Task: Look for space in Kashan, Iran from 12th July, 2023 to 16th July, 2023 for 8 adults in price range Rs.10000 to Rs.16000. Place can be private room with 8 bedrooms having 8 beds and 8 bathrooms. Property type can be house, flat, guest house. Amenities needed are: wifi, TV, free parkinig on premises, gym, breakfast. Booking option can be shelf check-in. Required host language is English.
Action: Mouse moved to (398, 90)
Screenshot: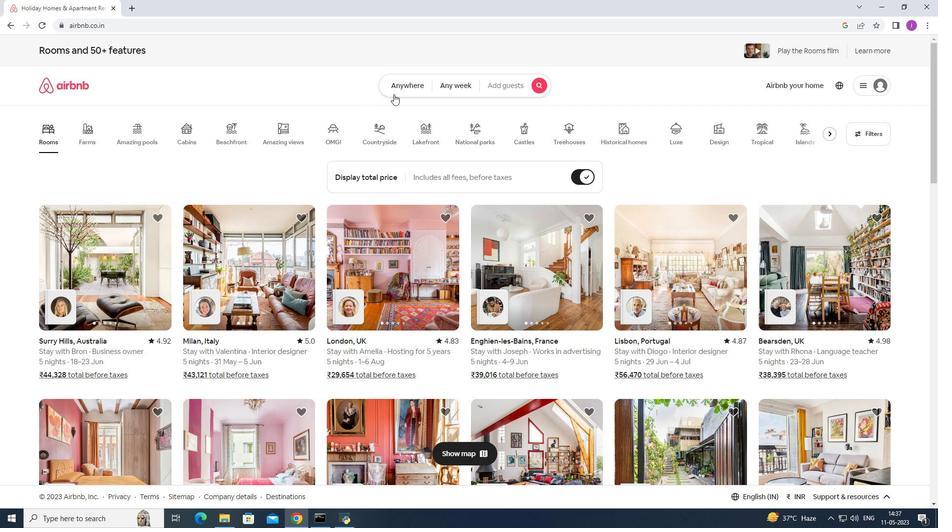 
Action: Mouse pressed left at (398, 90)
Screenshot: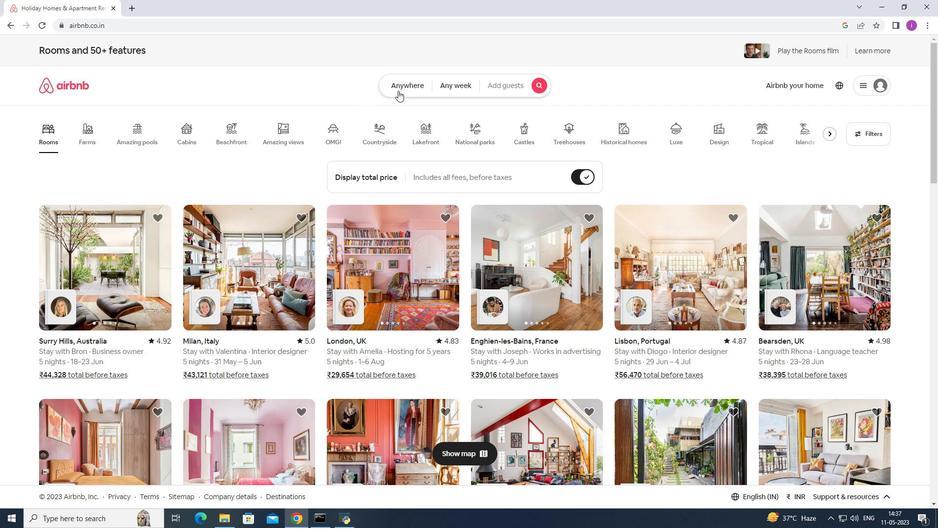
Action: Mouse moved to (363, 120)
Screenshot: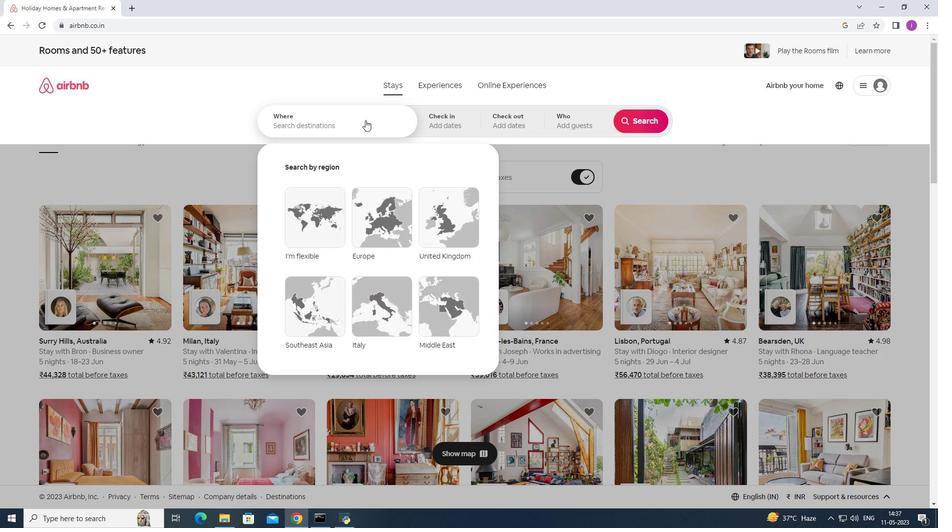 
Action: Mouse pressed left at (363, 120)
Screenshot: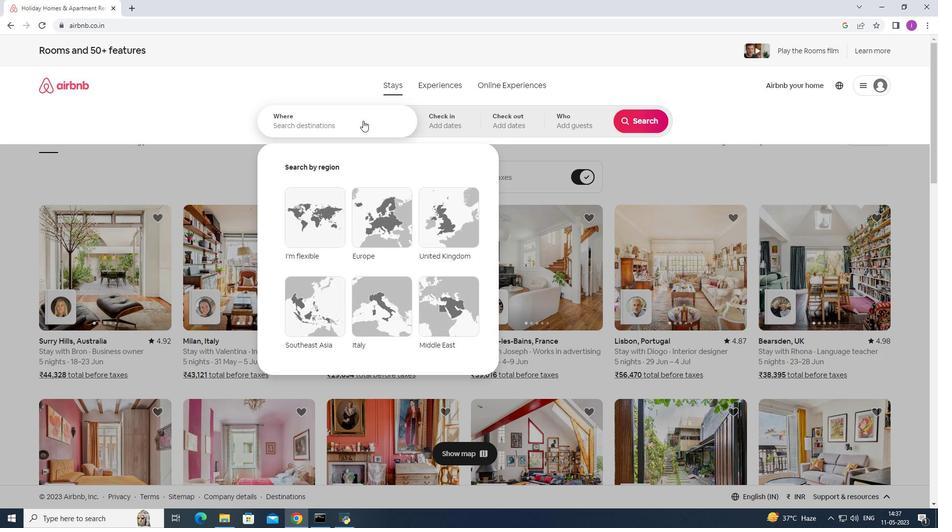 
Action: Key pressed <Key.shift>Kashan,<Key.shift>I
Screenshot: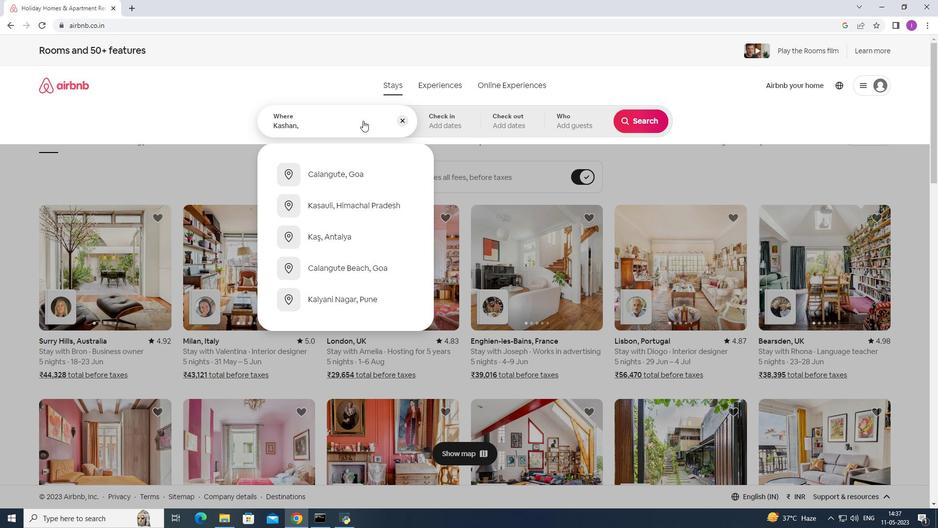 
Action: Mouse moved to (363, 120)
Screenshot: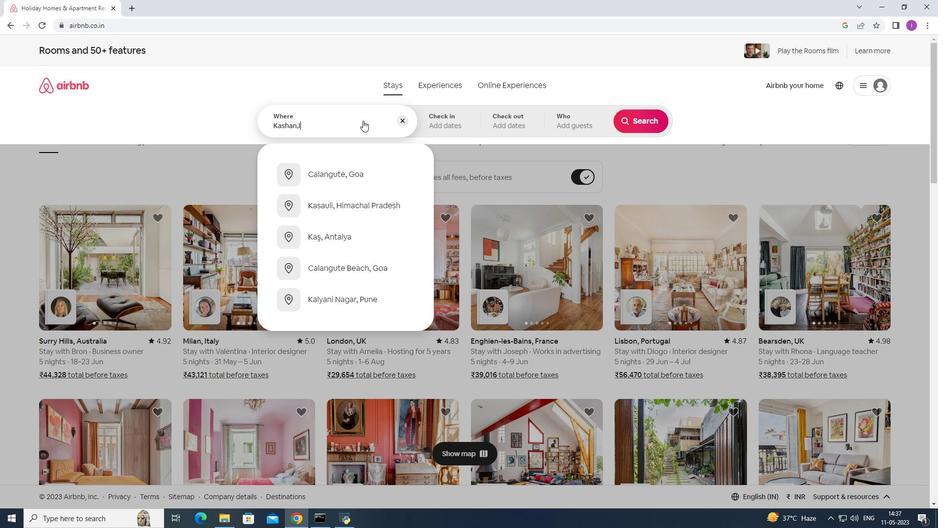 
Action: Key pressed ran
Screenshot: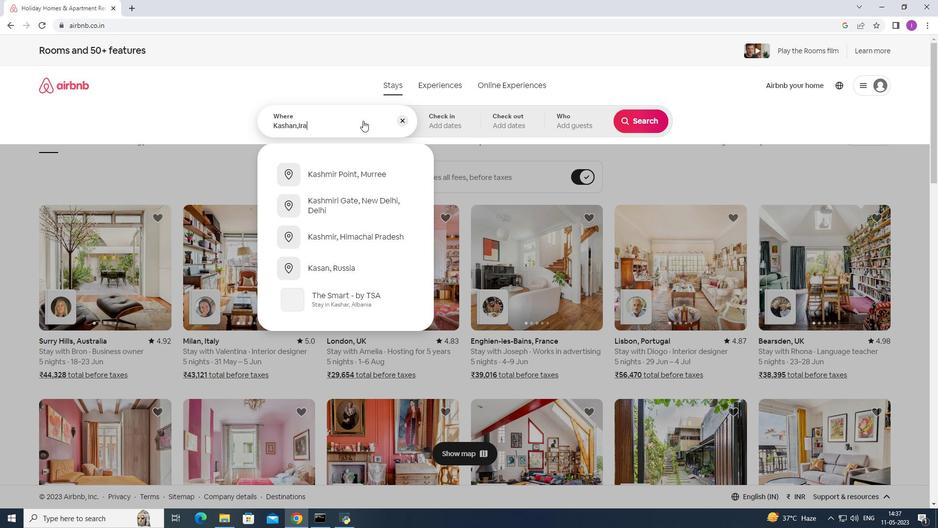 
Action: Mouse moved to (350, 172)
Screenshot: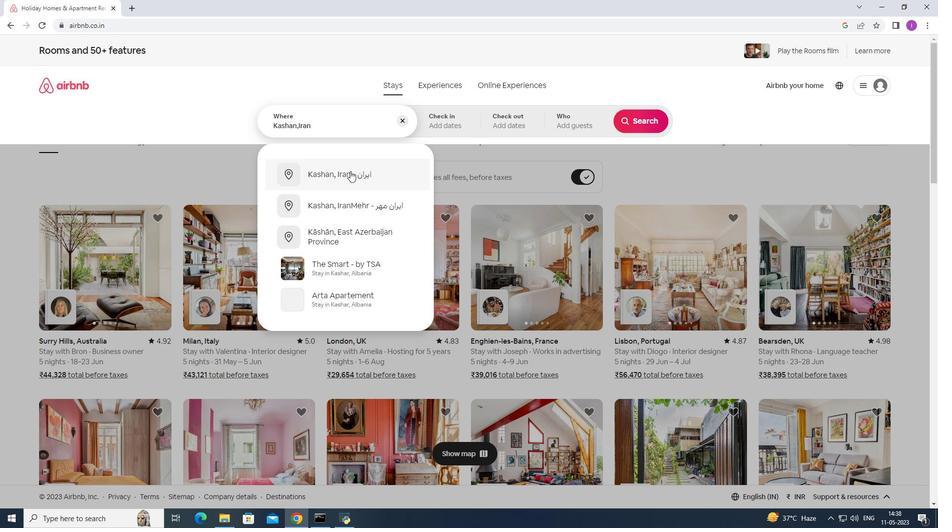
Action: Mouse pressed left at (350, 172)
Screenshot: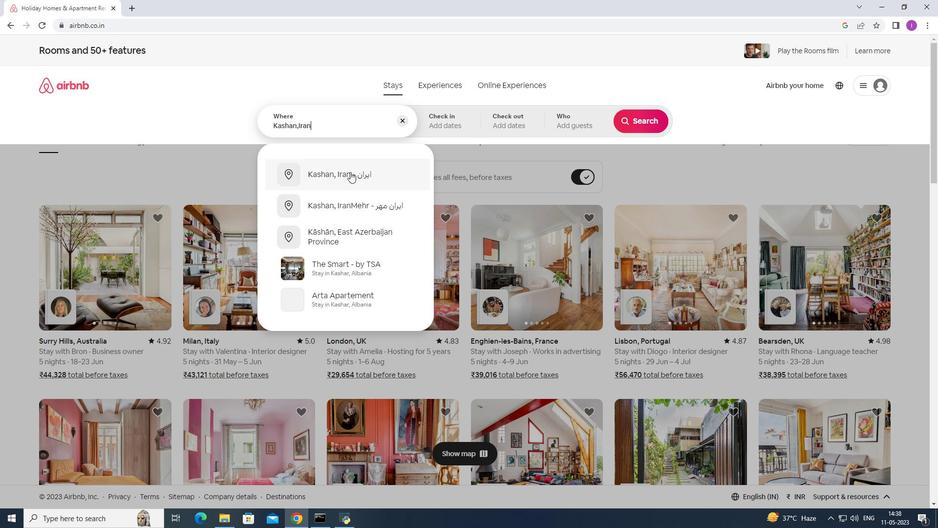 
Action: Mouse moved to (635, 199)
Screenshot: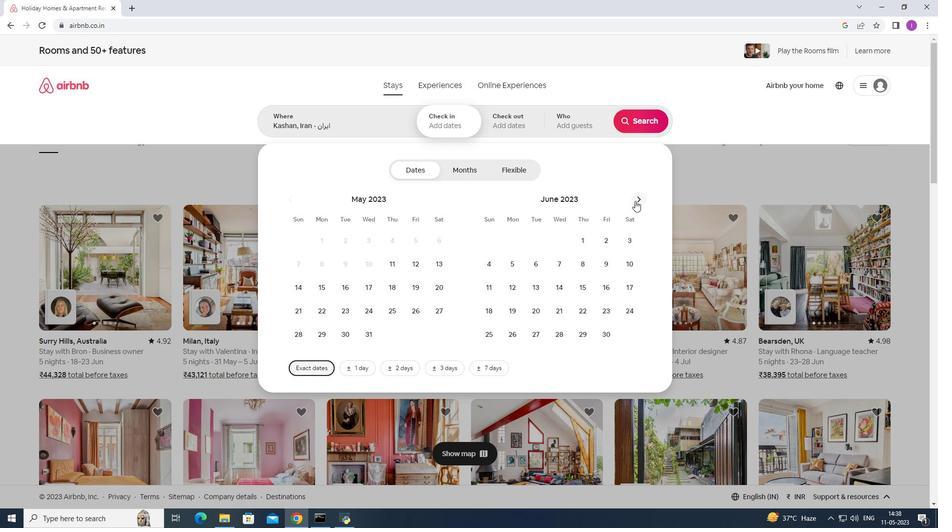 
Action: Mouse pressed left at (635, 199)
Screenshot: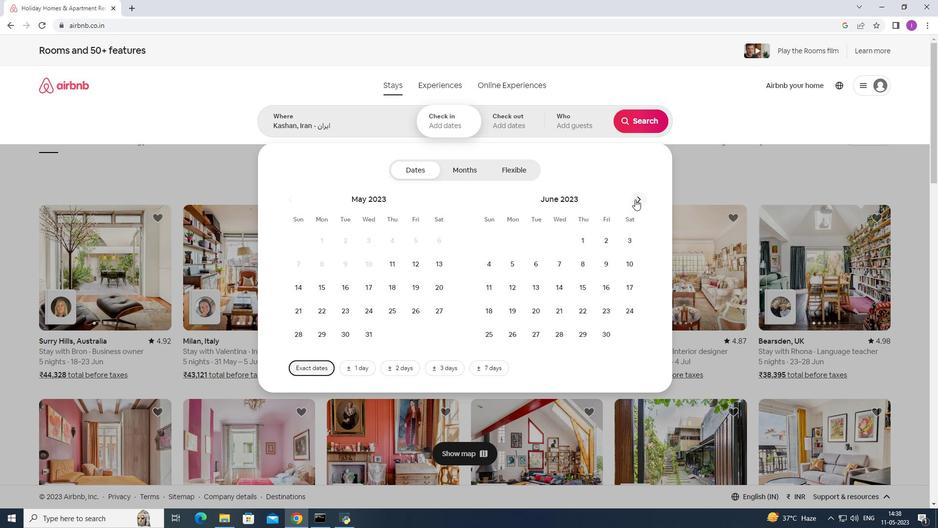 
Action: Mouse moved to (635, 201)
Screenshot: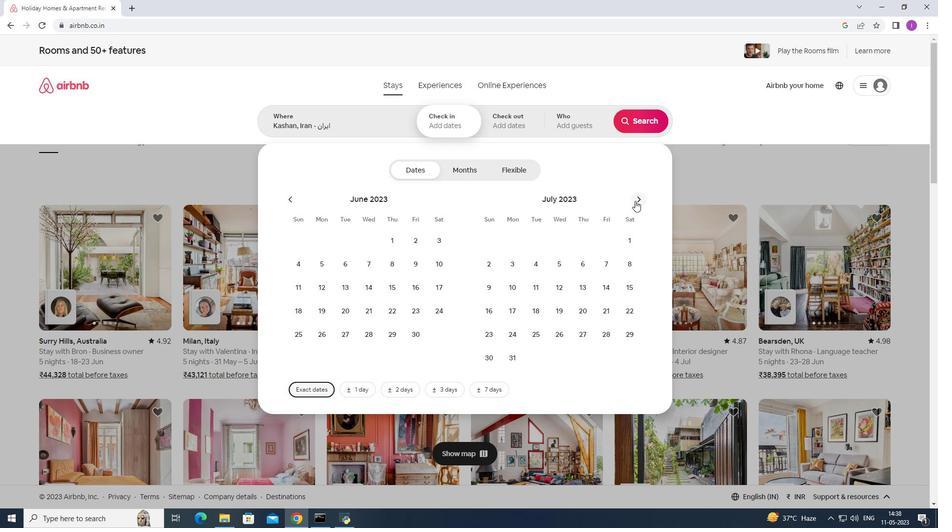 
Action: Mouse pressed left at (635, 201)
Screenshot: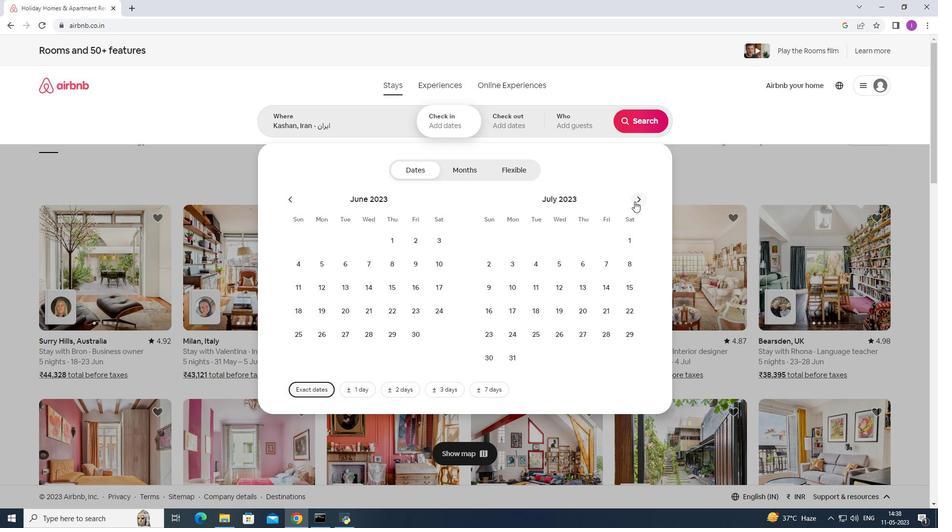 
Action: Mouse moved to (366, 290)
Screenshot: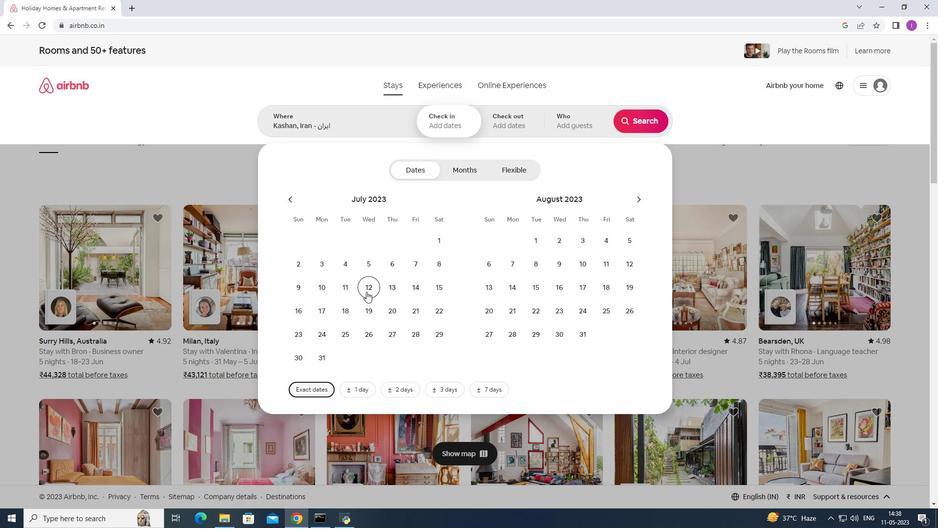 
Action: Mouse pressed left at (366, 290)
Screenshot: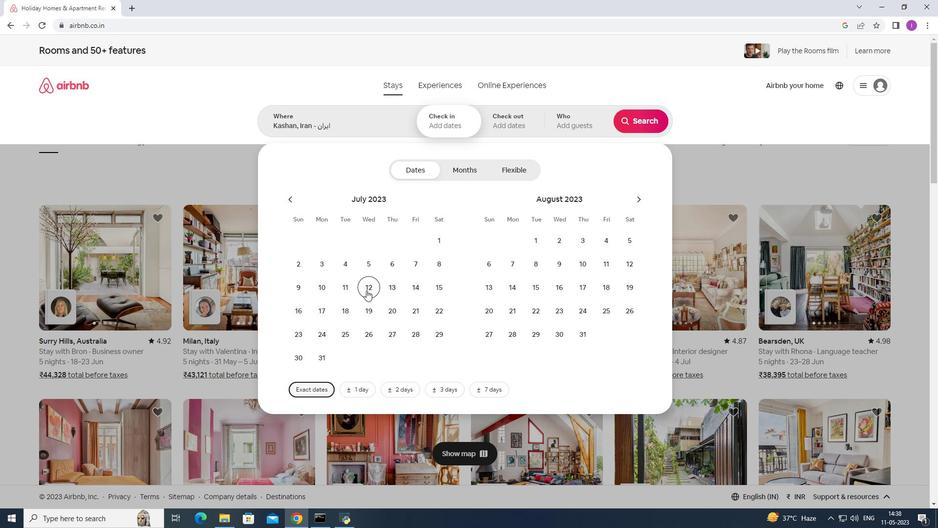 
Action: Mouse moved to (298, 312)
Screenshot: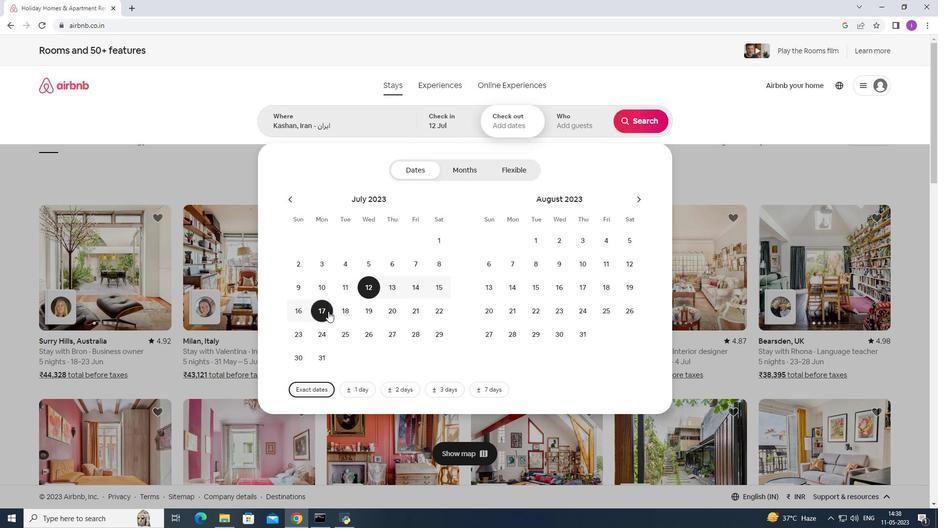 
Action: Mouse pressed left at (298, 312)
Screenshot: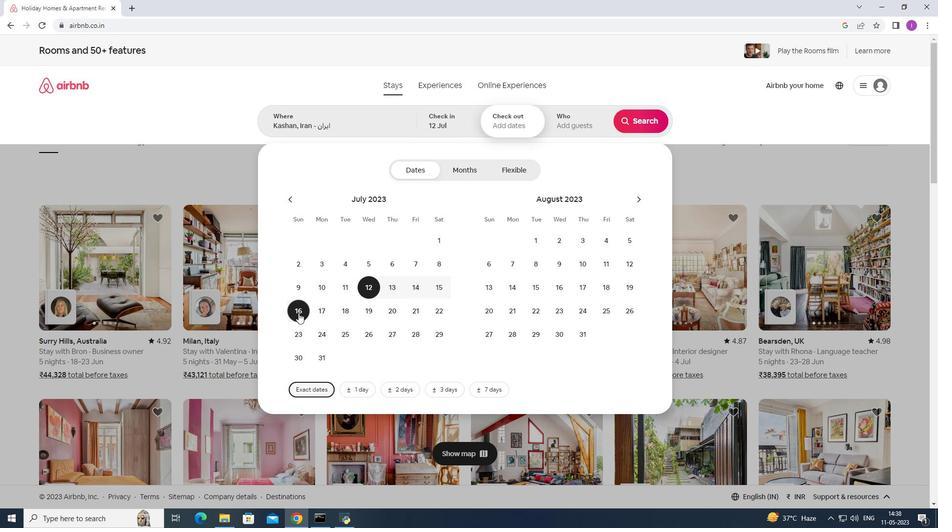 
Action: Mouse moved to (588, 117)
Screenshot: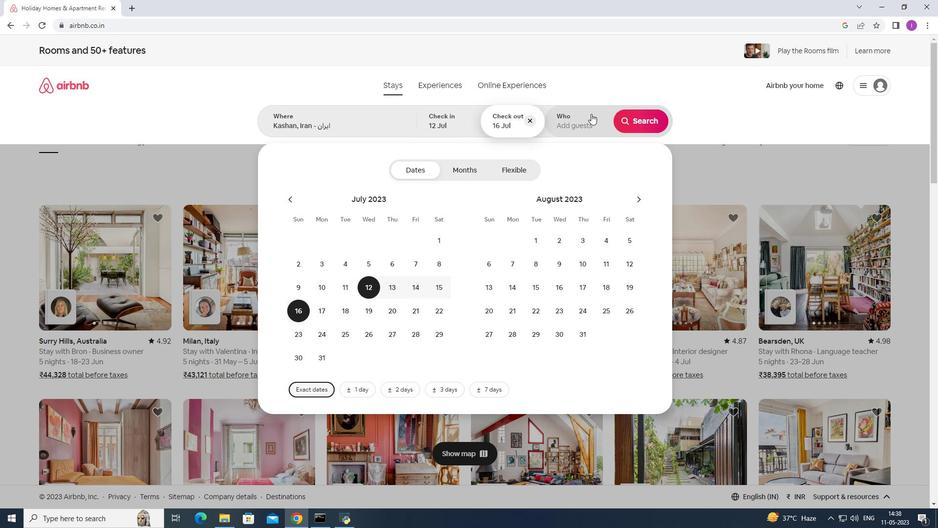 
Action: Mouse pressed left at (588, 117)
Screenshot: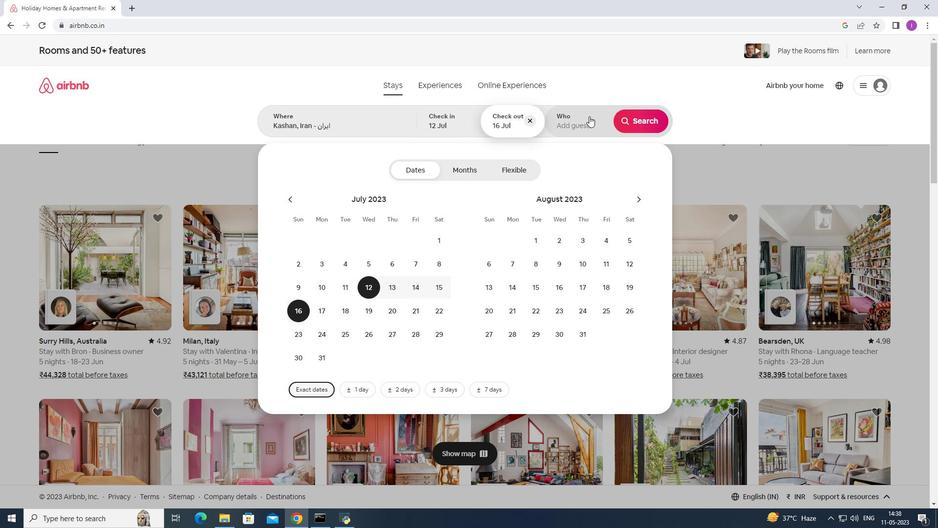 
Action: Mouse moved to (644, 170)
Screenshot: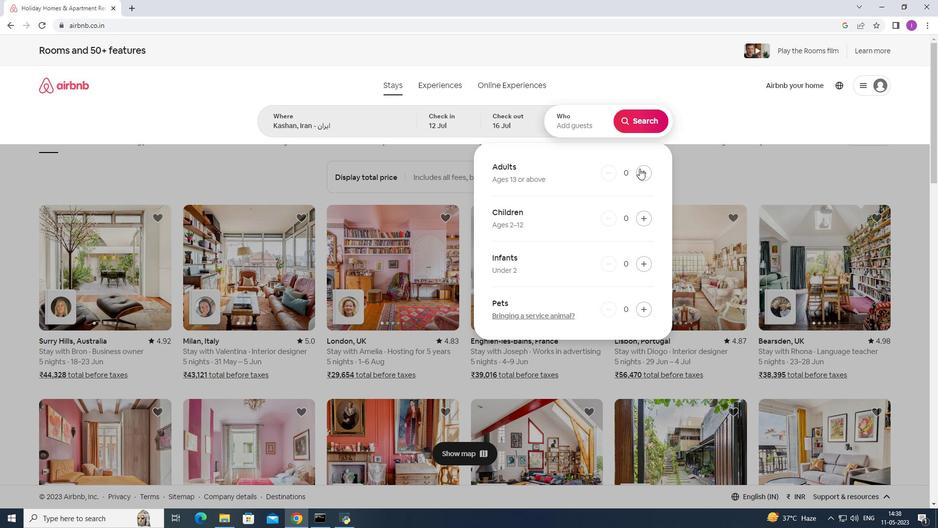 
Action: Mouse pressed left at (644, 170)
Screenshot: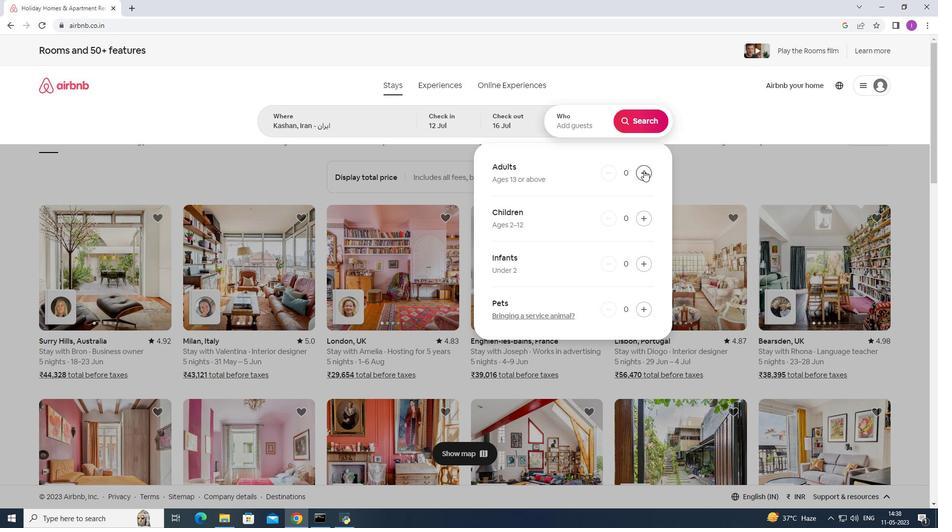 
Action: Mouse pressed left at (644, 170)
Screenshot: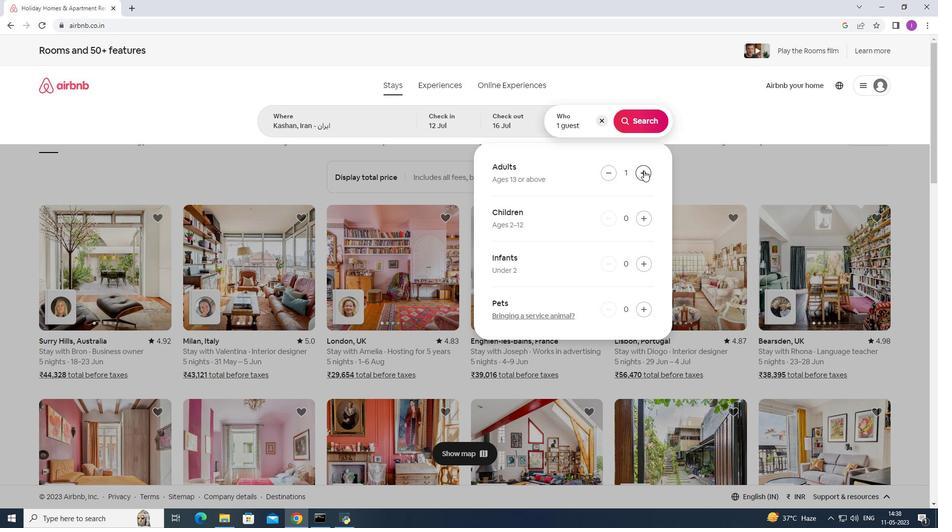 
Action: Mouse moved to (644, 171)
Screenshot: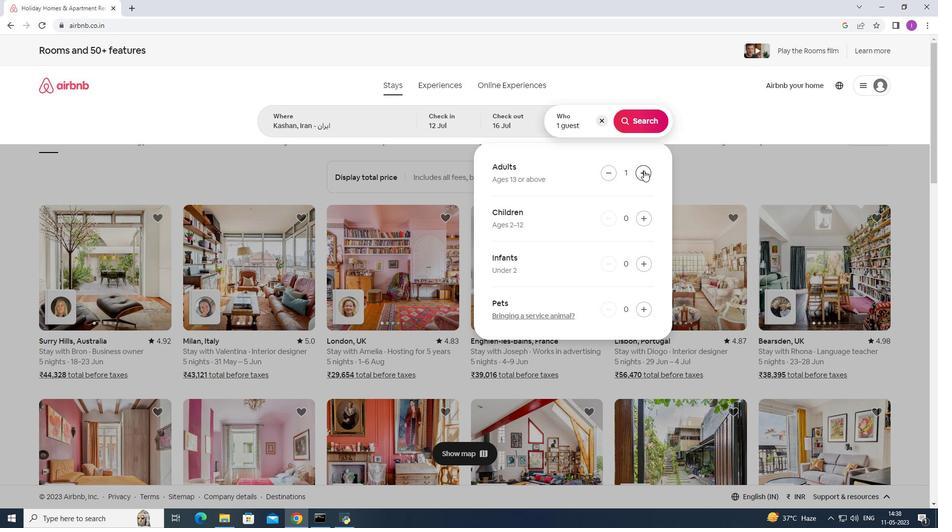 
Action: Mouse pressed left at (644, 171)
Screenshot: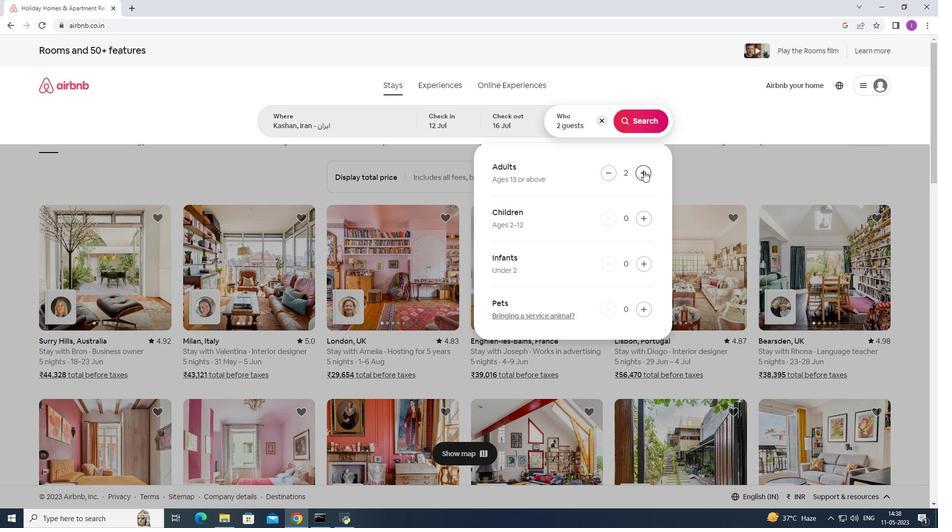 
Action: Mouse pressed left at (644, 171)
Screenshot: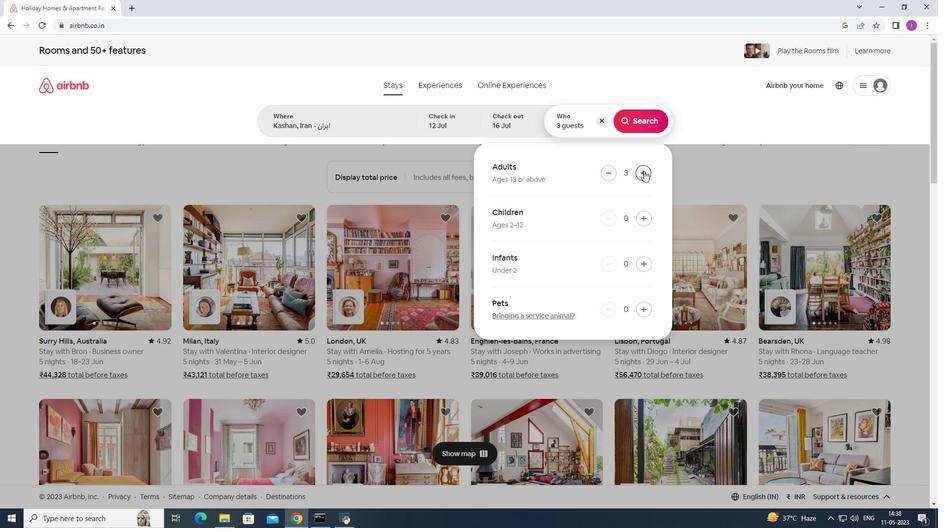 
Action: Mouse pressed left at (644, 171)
Screenshot: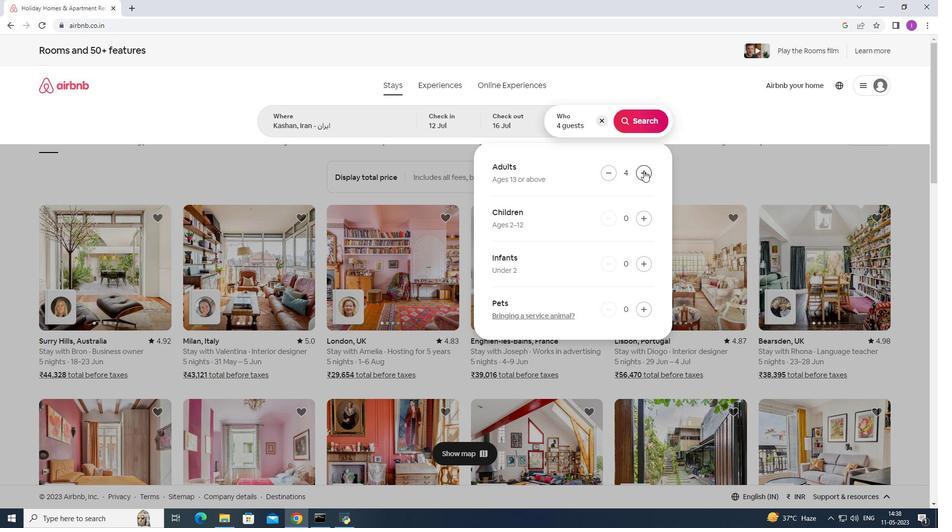 
Action: Mouse pressed left at (644, 171)
Screenshot: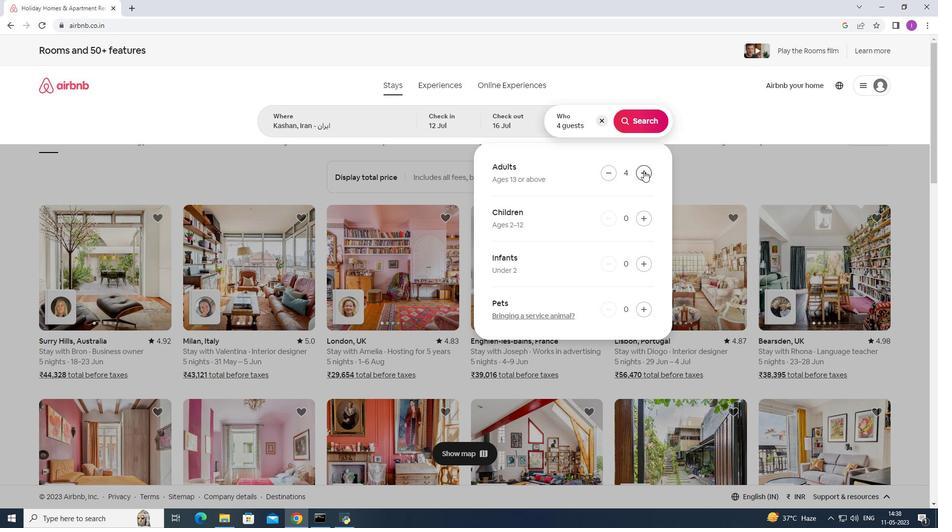 
Action: Mouse pressed left at (644, 171)
Screenshot: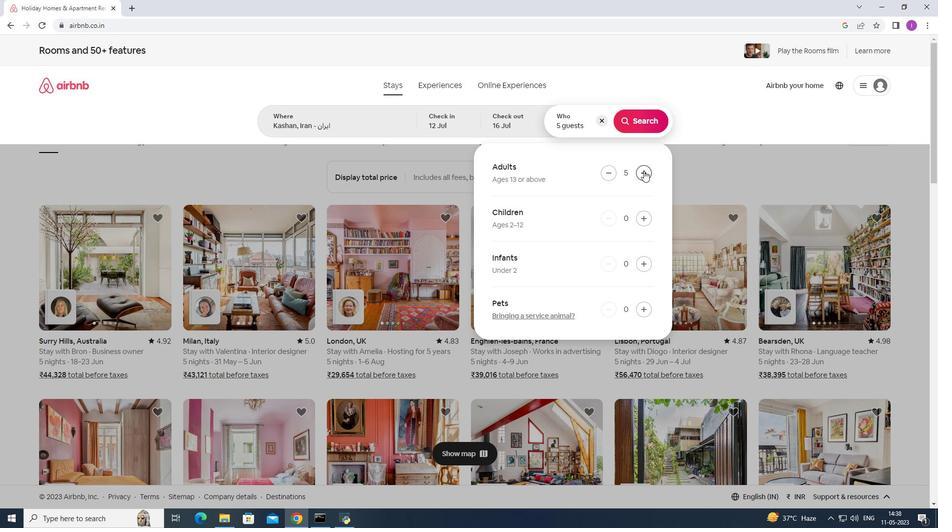 
Action: Mouse pressed left at (644, 171)
Screenshot: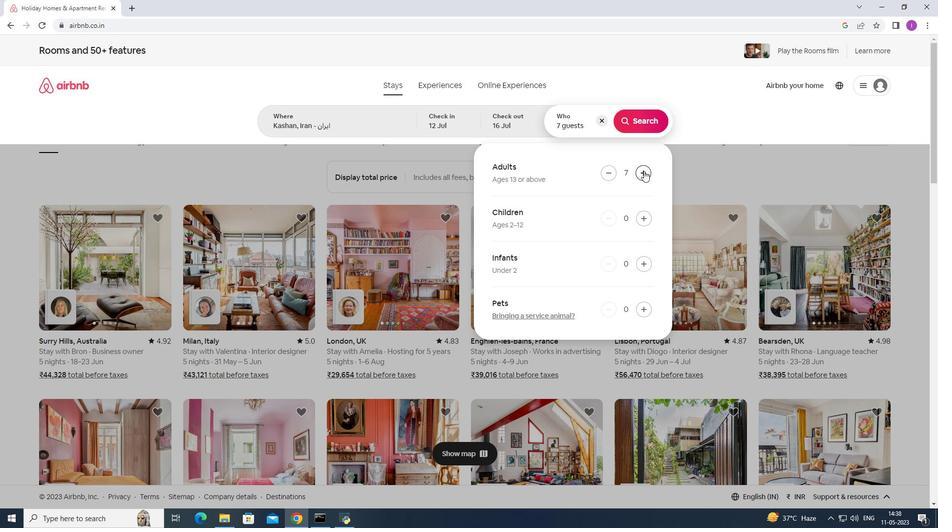 
Action: Mouse moved to (624, 128)
Screenshot: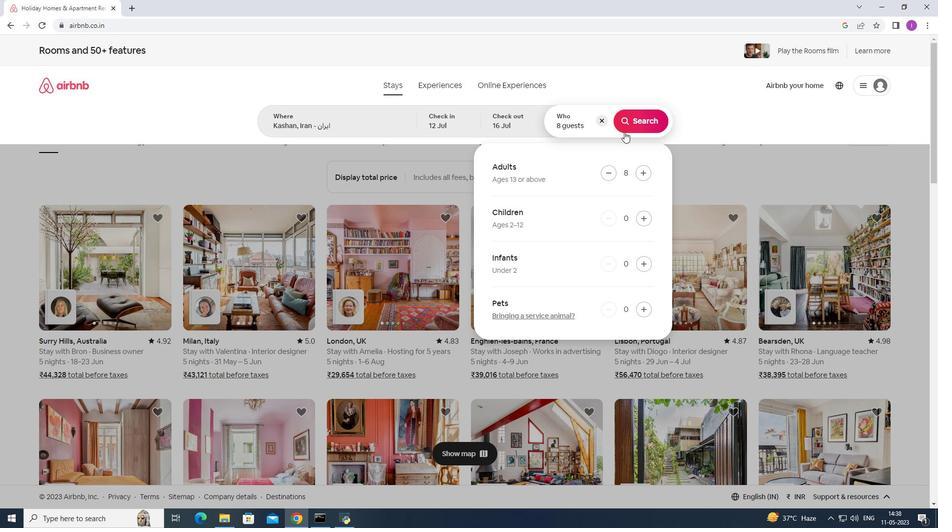 
Action: Mouse pressed left at (624, 128)
Screenshot: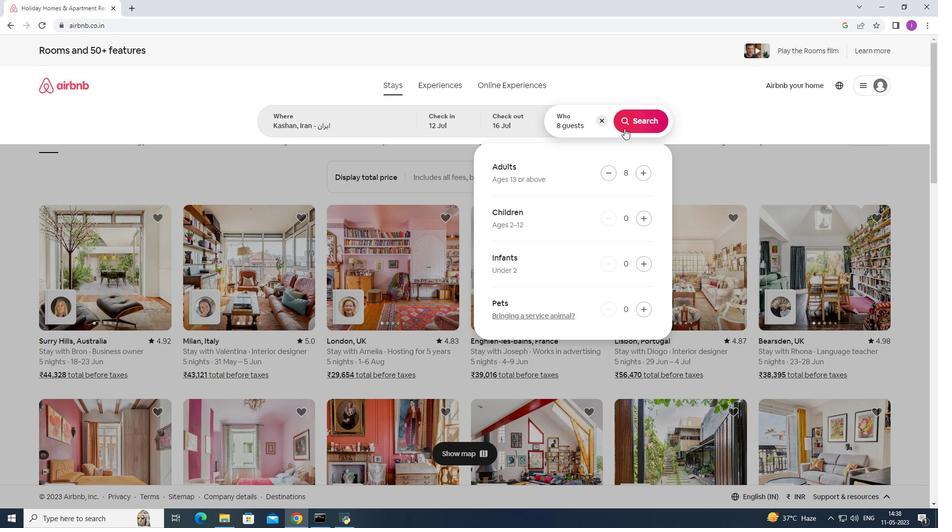 
Action: Mouse moved to (888, 88)
Screenshot: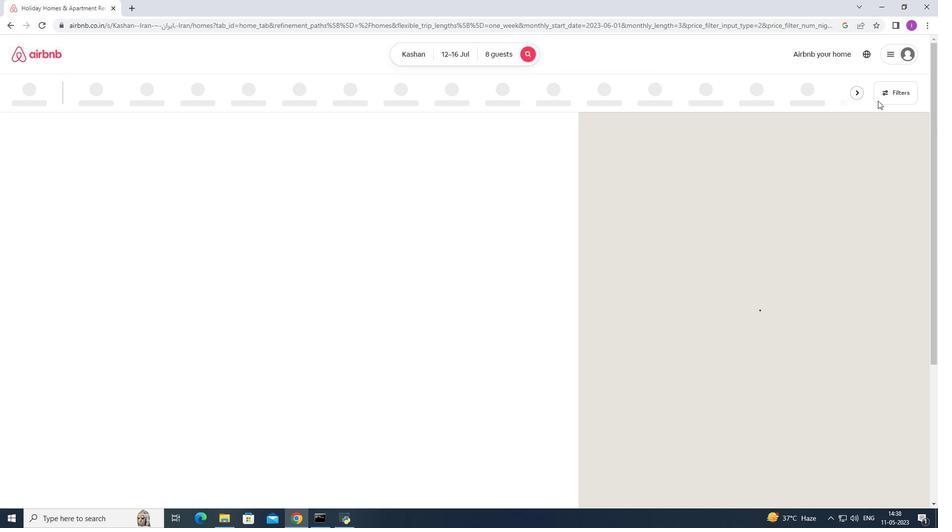 
Action: Mouse pressed left at (888, 88)
Screenshot: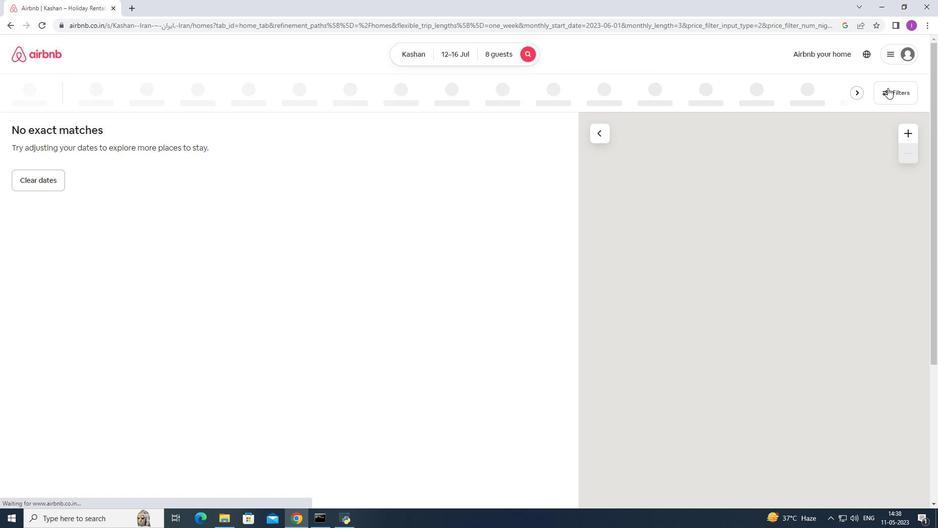
Action: Mouse moved to (539, 334)
Screenshot: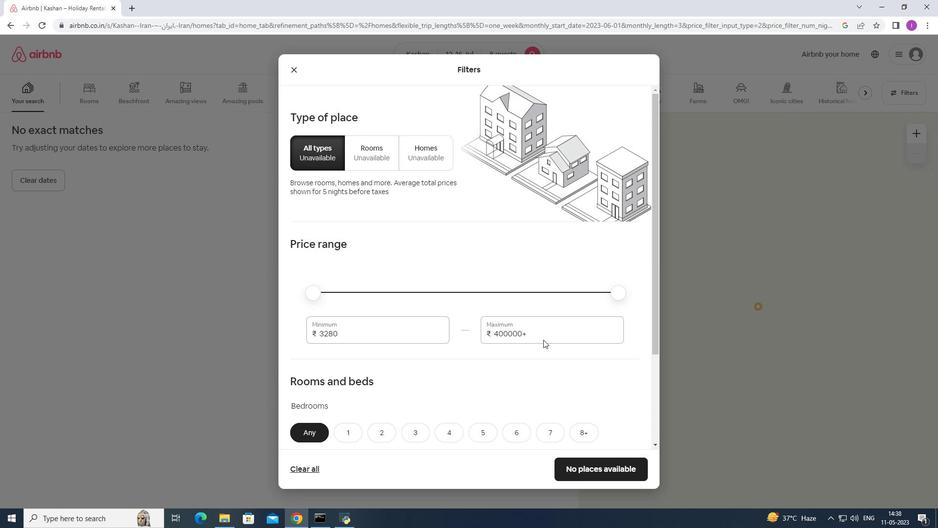 
Action: Mouse pressed left at (539, 334)
Screenshot: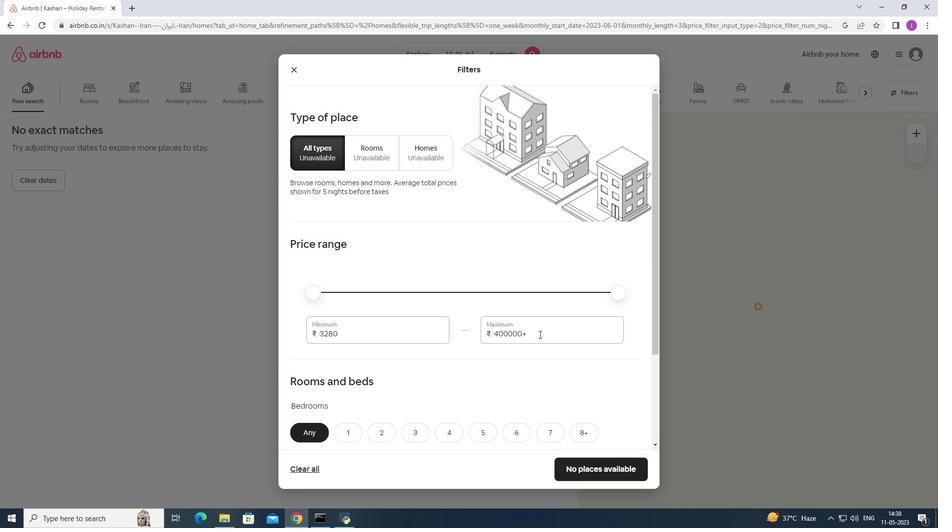 
Action: Mouse moved to (482, 331)
Screenshot: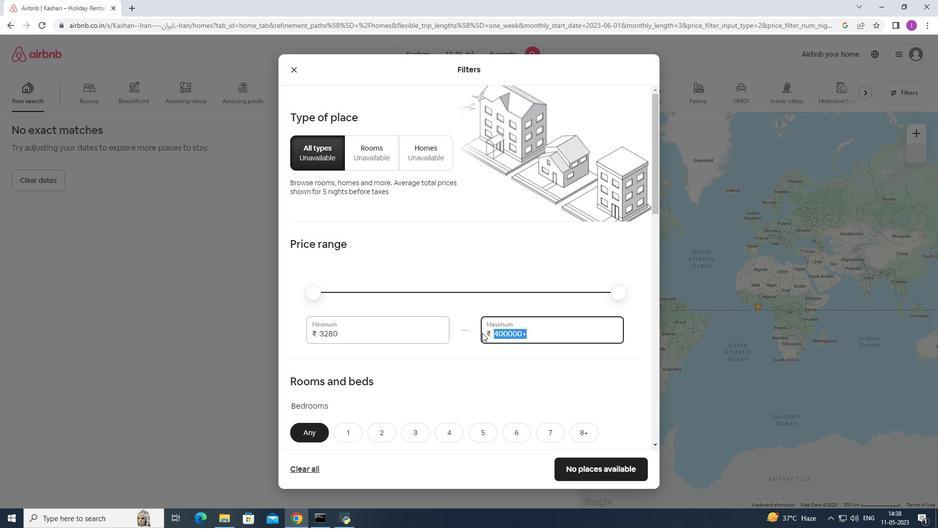 
Action: Key pressed 16000
Screenshot: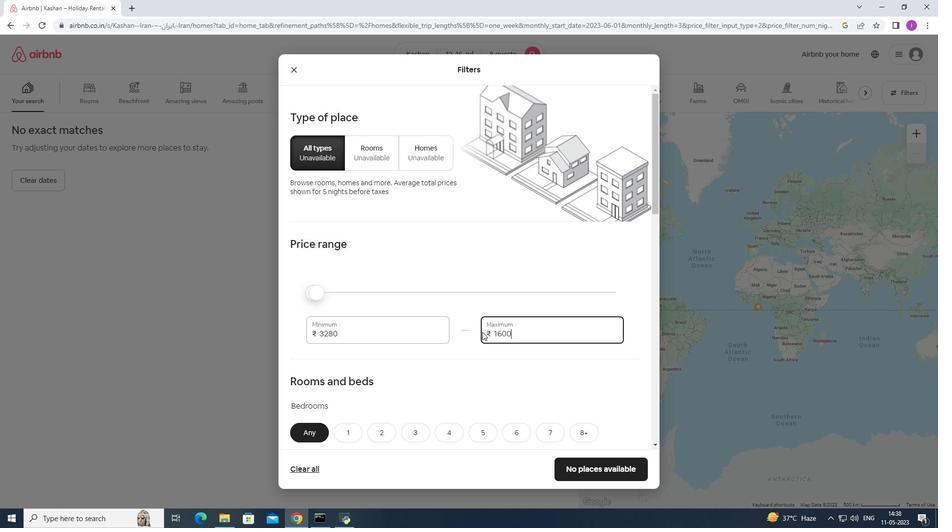 
Action: Mouse moved to (357, 333)
Screenshot: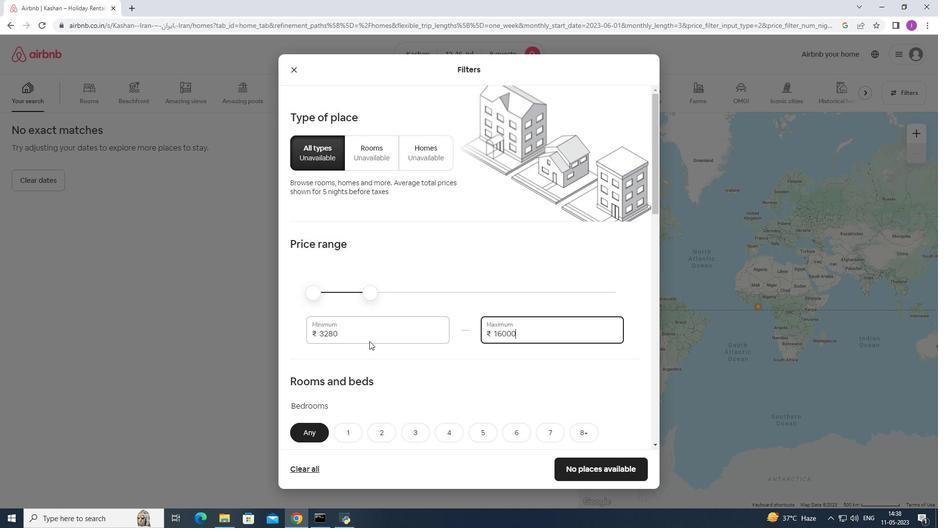 
Action: Mouse pressed left at (357, 333)
Screenshot: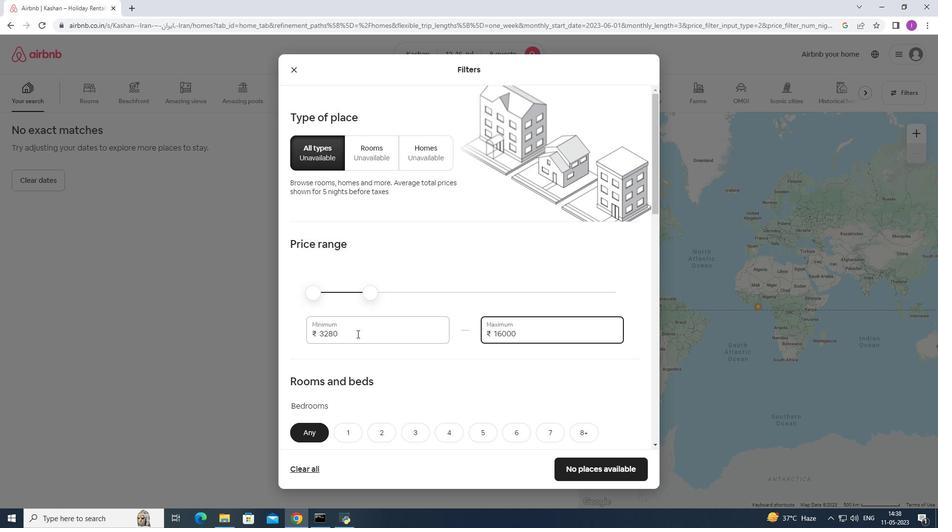 
Action: Mouse moved to (405, 321)
Screenshot: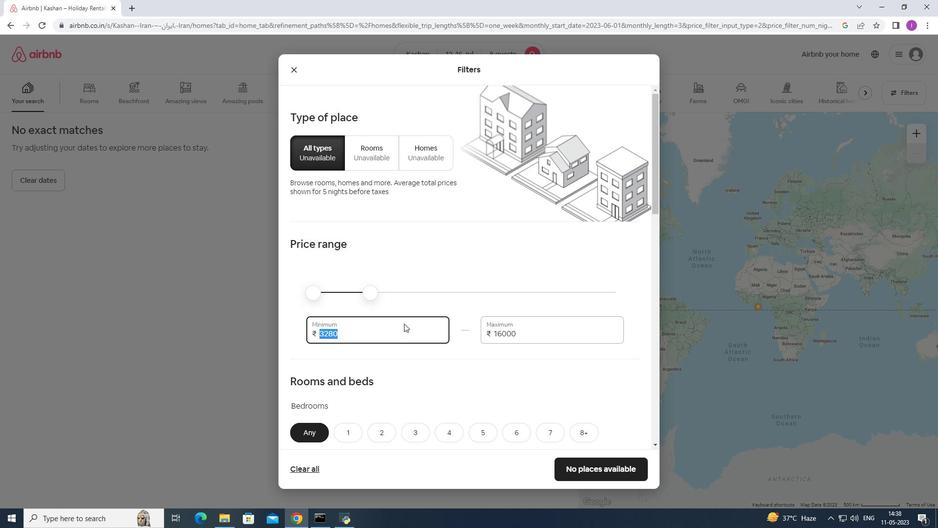 
Action: Key pressed 1
Screenshot: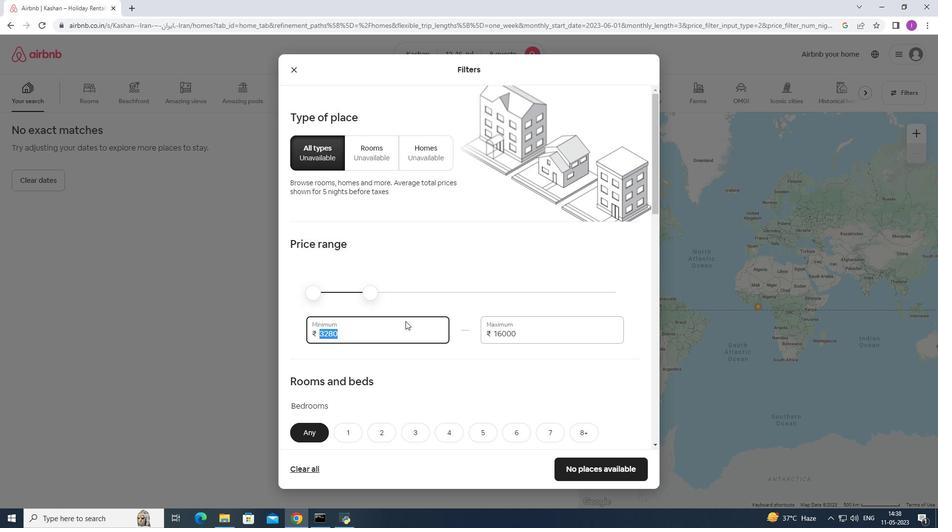 
Action: Mouse moved to (404, 322)
Screenshot: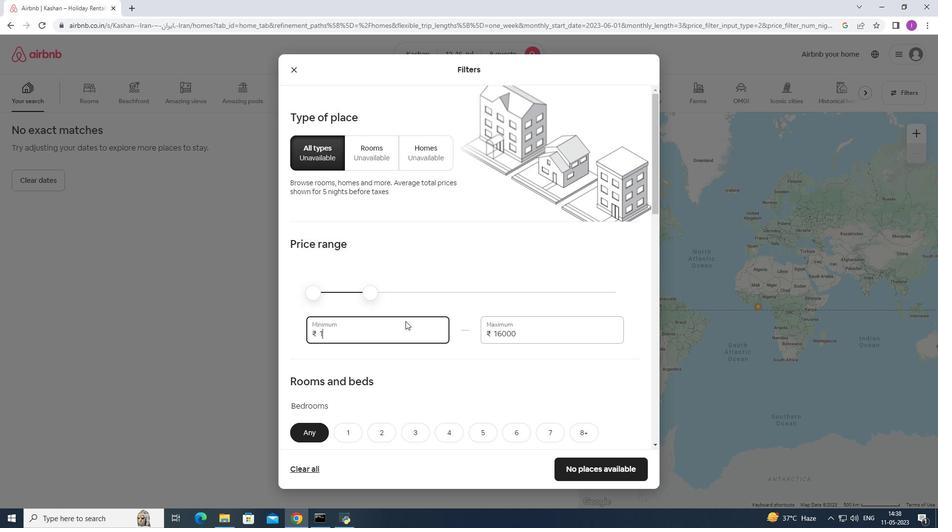 
Action: Key pressed 0
Screenshot: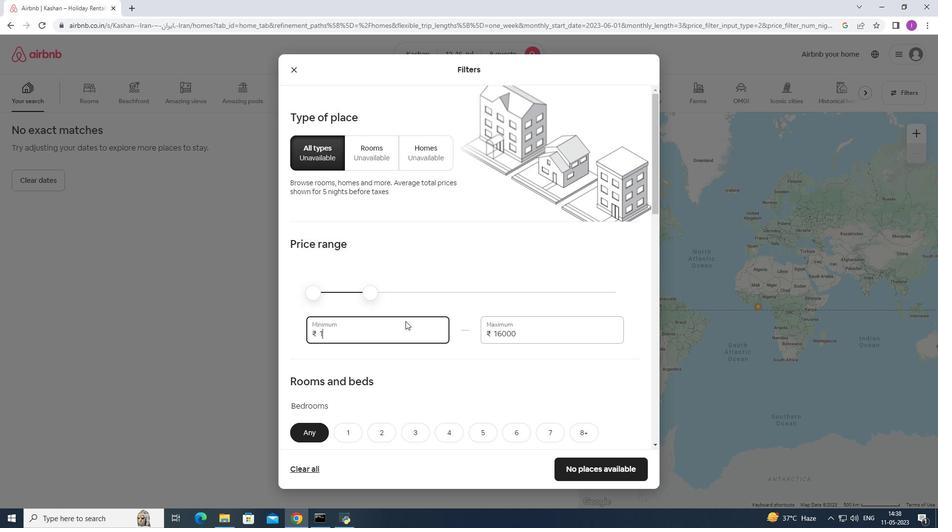 
Action: Mouse moved to (402, 323)
Screenshot: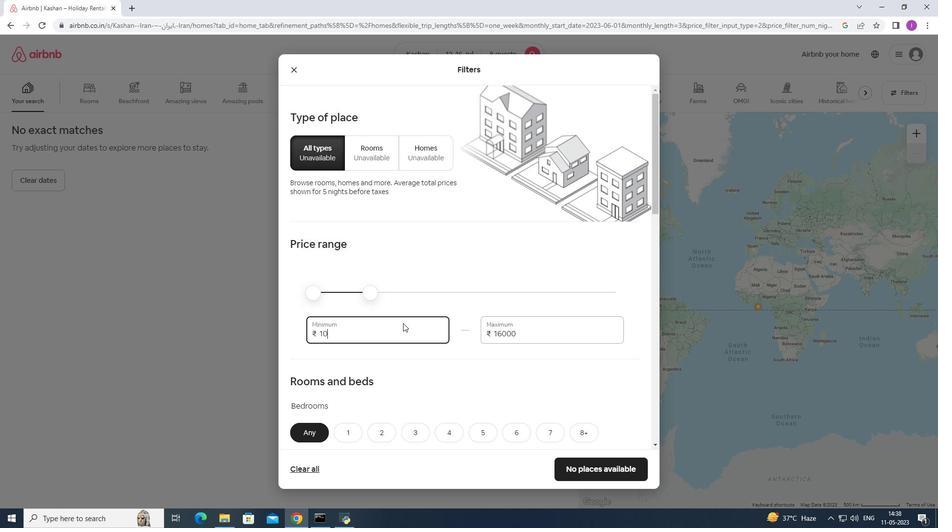 
Action: Key pressed 0
Screenshot: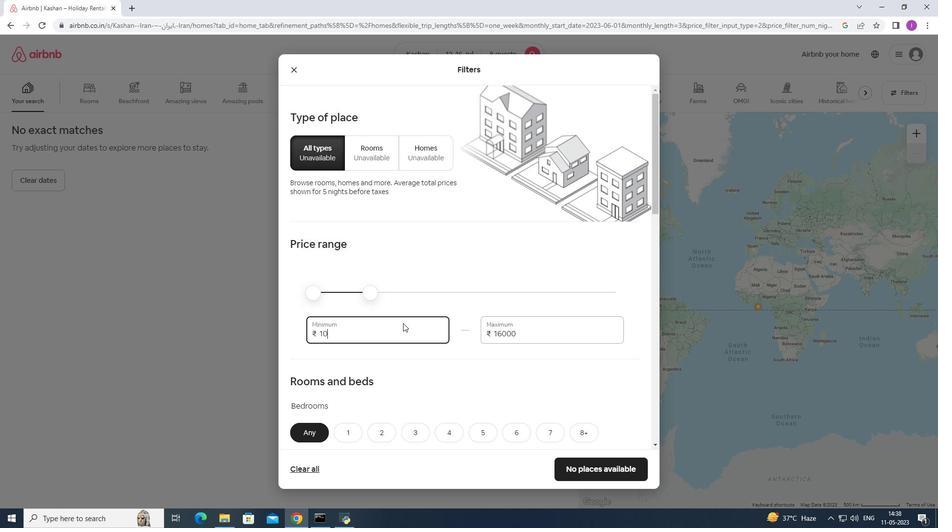 
Action: Mouse moved to (401, 324)
Screenshot: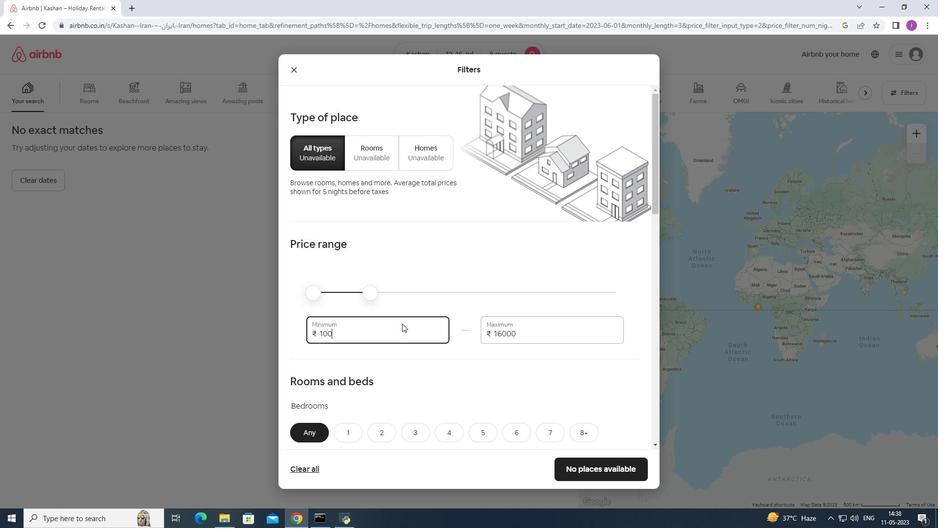 
Action: Key pressed 00
Screenshot: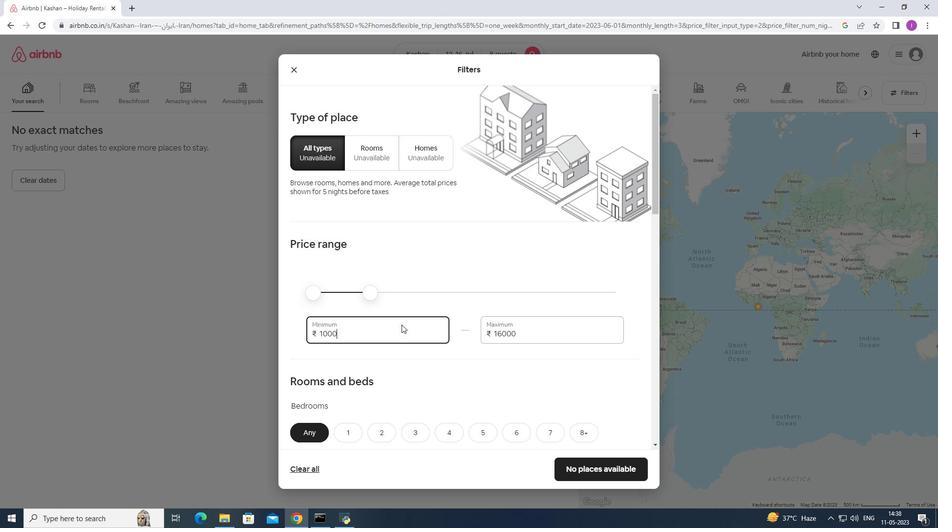 
Action: Mouse moved to (384, 352)
Screenshot: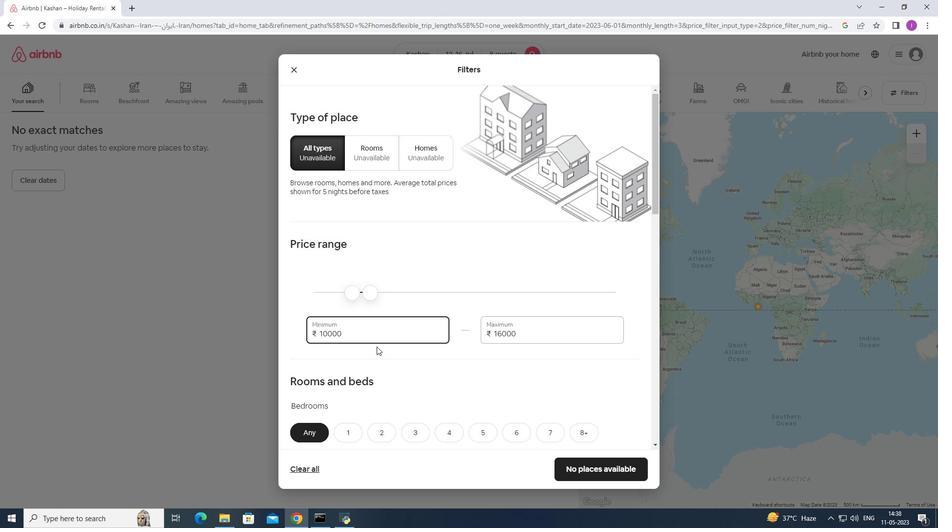 
Action: Mouse scrolled (382, 350) with delta (0, 0)
Screenshot: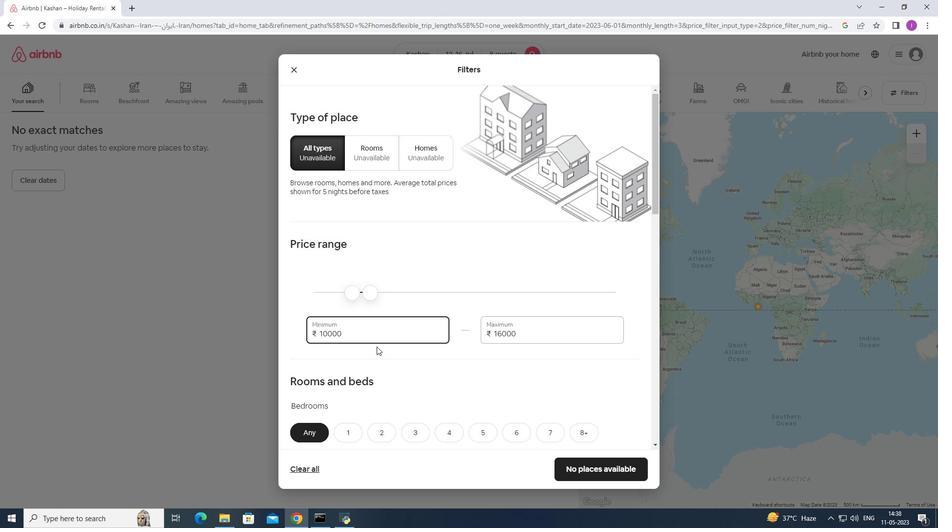 
Action: Mouse moved to (385, 353)
Screenshot: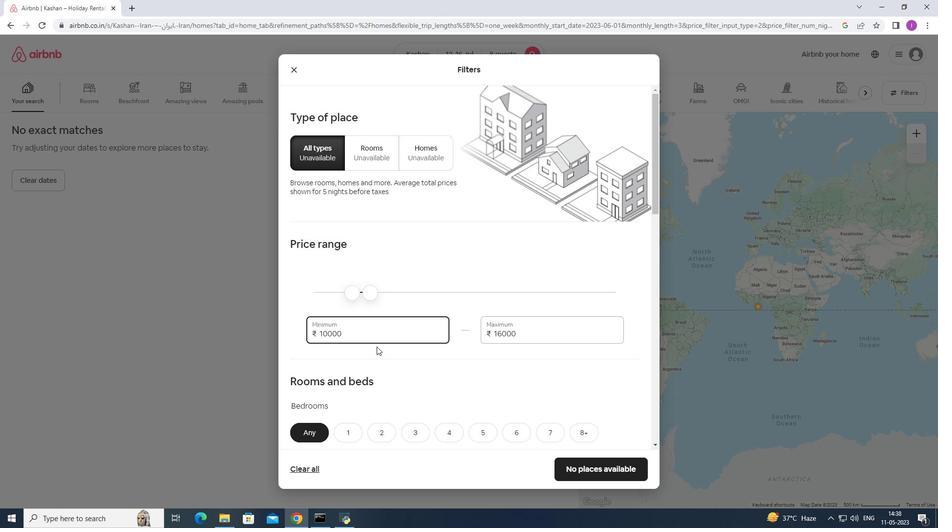 
Action: Mouse scrolled (385, 353) with delta (0, 0)
Screenshot: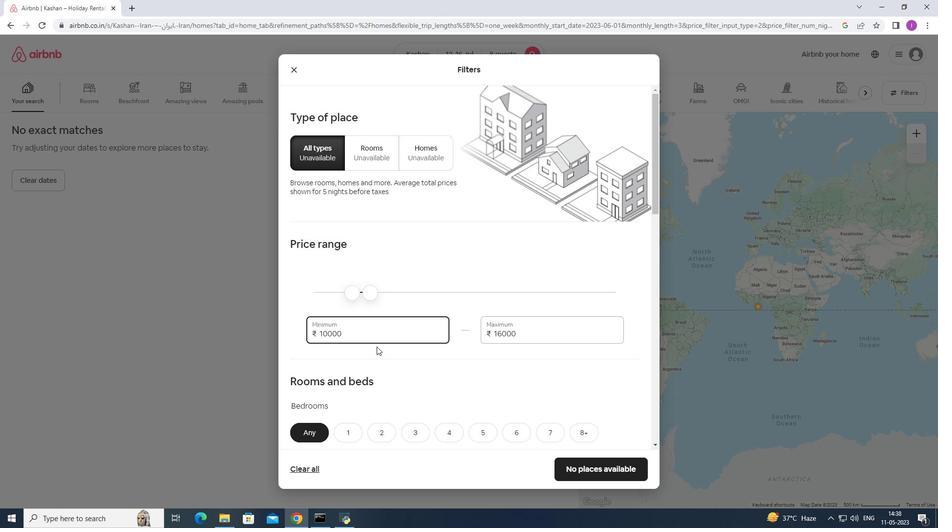 
Action: Mouse scrolled (385, 353) with delta (0, 0)
Screenshot: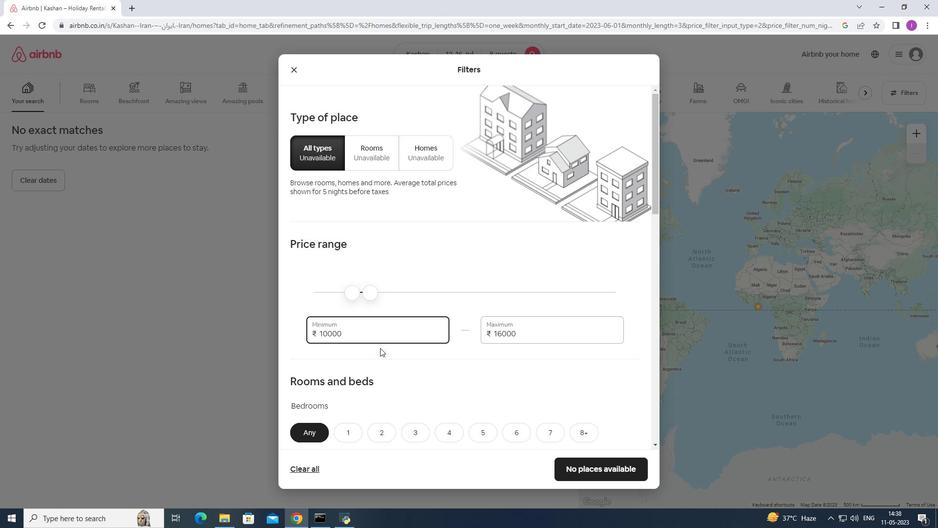
Action: Mouse moved to (577, 289)
Screenshot: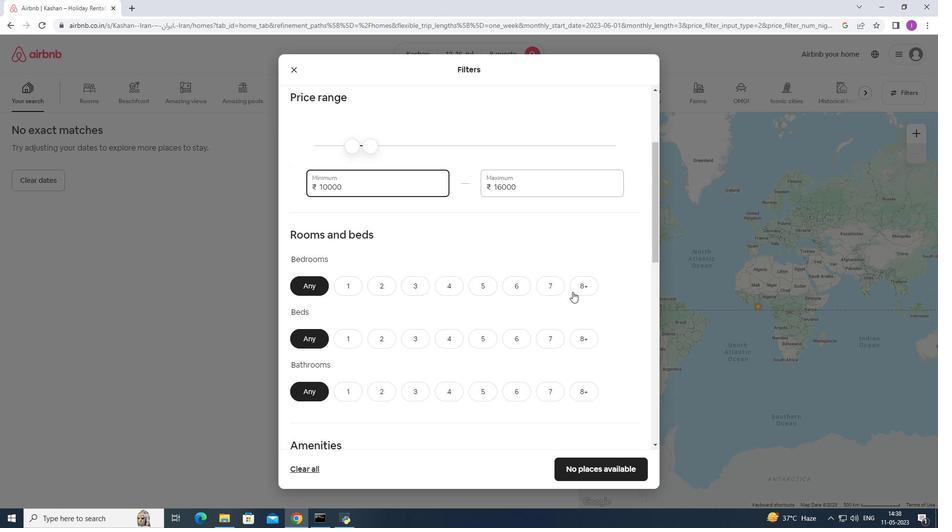
Action: Mouse pressed left at (577, 289)
Screenshot: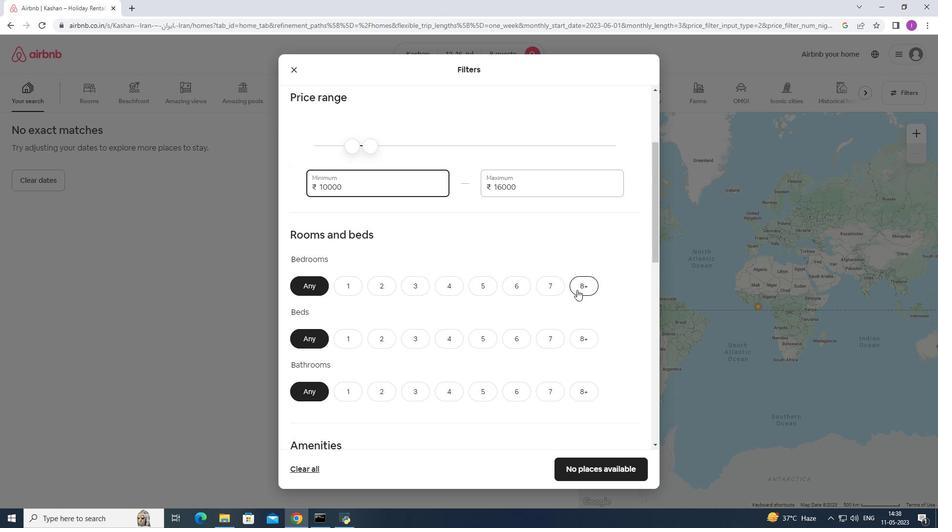 
Action: Mouse moved to (592, 340)
Screenshot: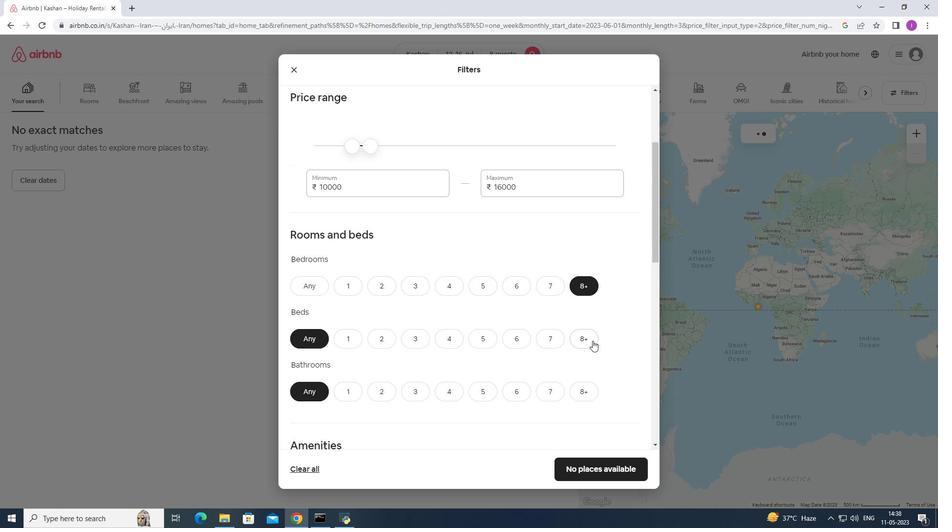 
Action: Mouse pressed left at (592, 340)
Screenshot: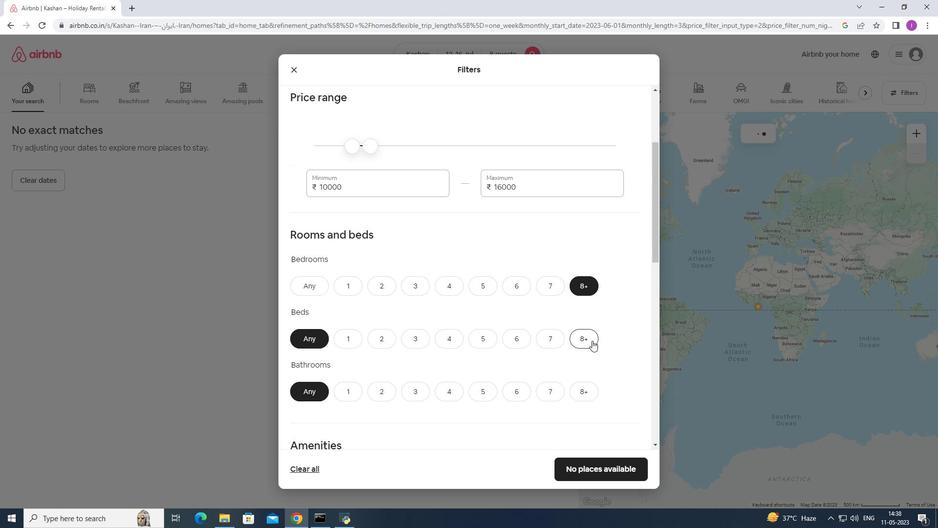 
Action: Mouse moved to (582, 390)
Screenshot: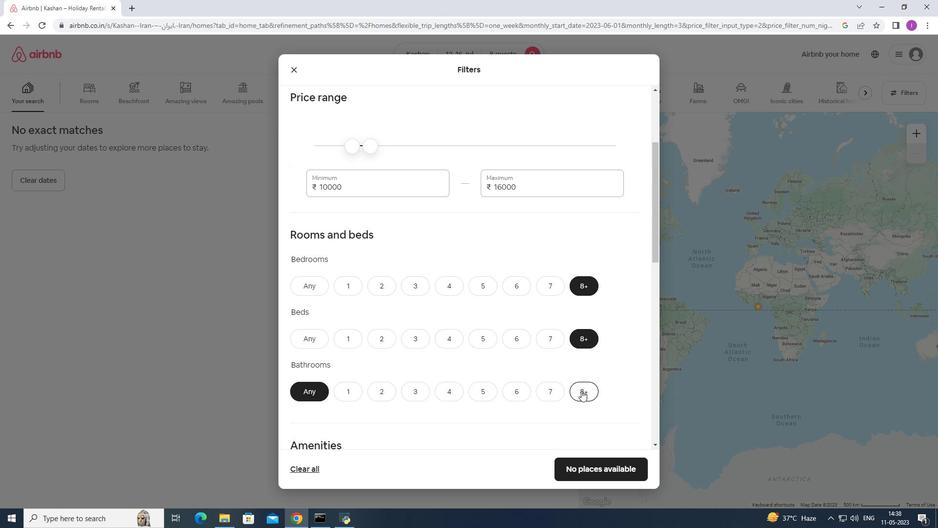 
Action: Mouse pressed left at (582, 390)
Screenshot: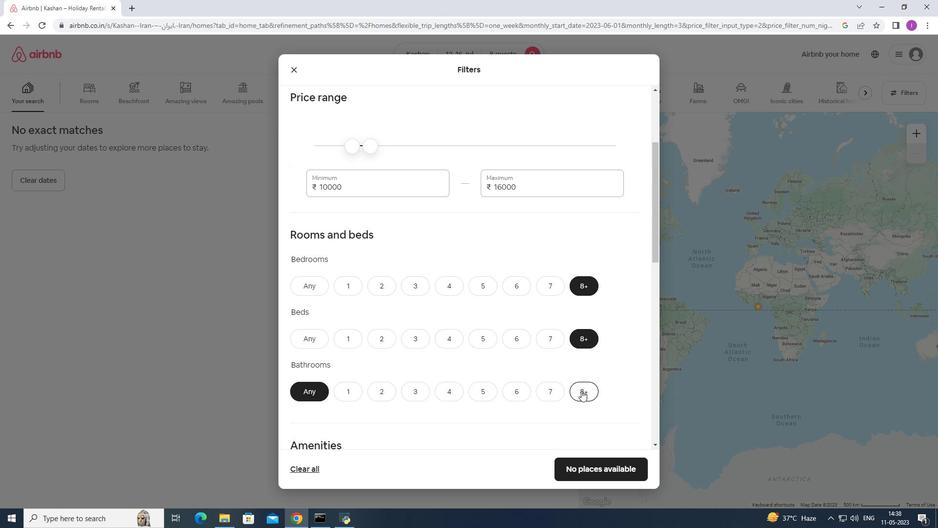 
Action: Mouse moved to (527, 395)
Screenshot: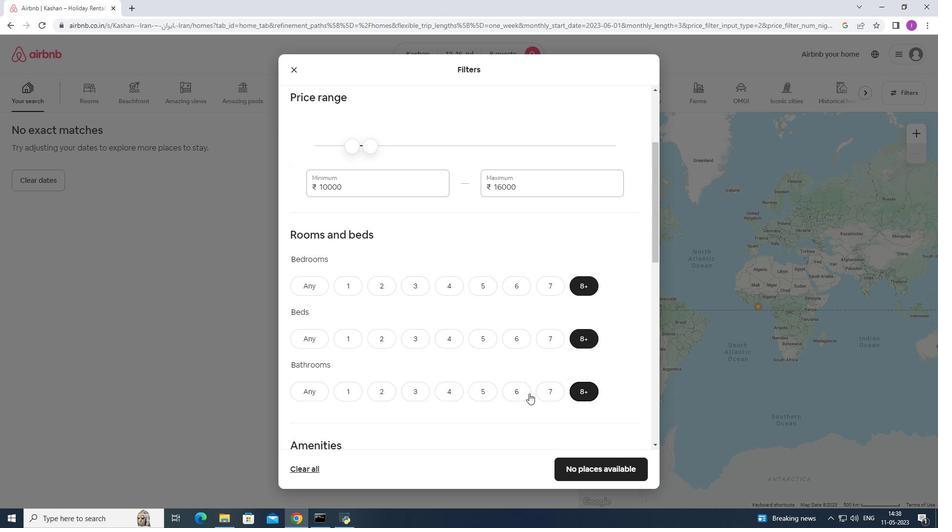 
Action: Mouse scrolled (527, 395) with delta (0, 0)
Screenshot: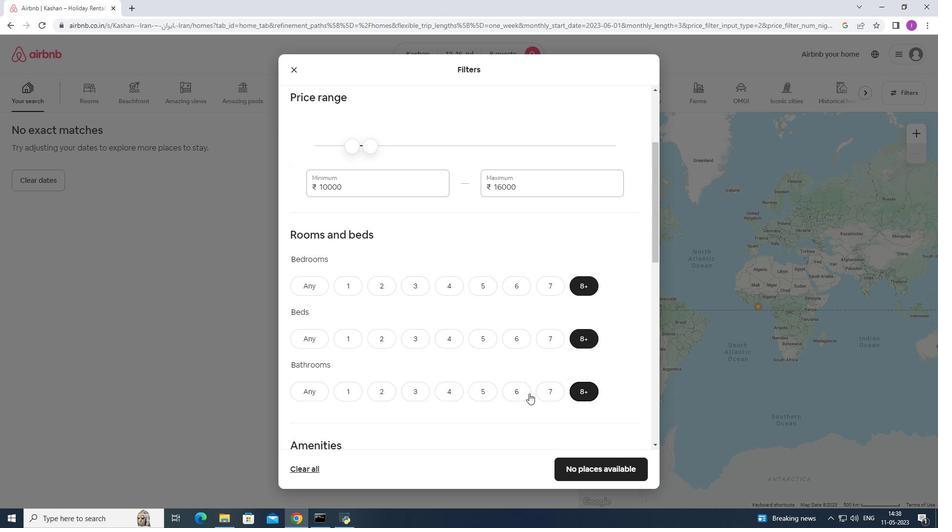 
Action: Mouse moved to (527, 395)
Screenshot: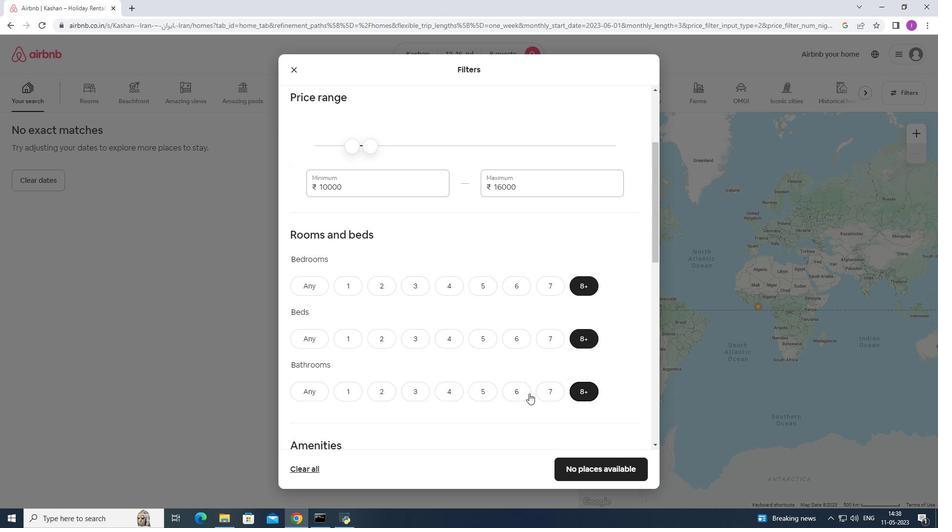 
Action: Mouse scrolled (527, 395) with delta (0, 0)
Screenshot: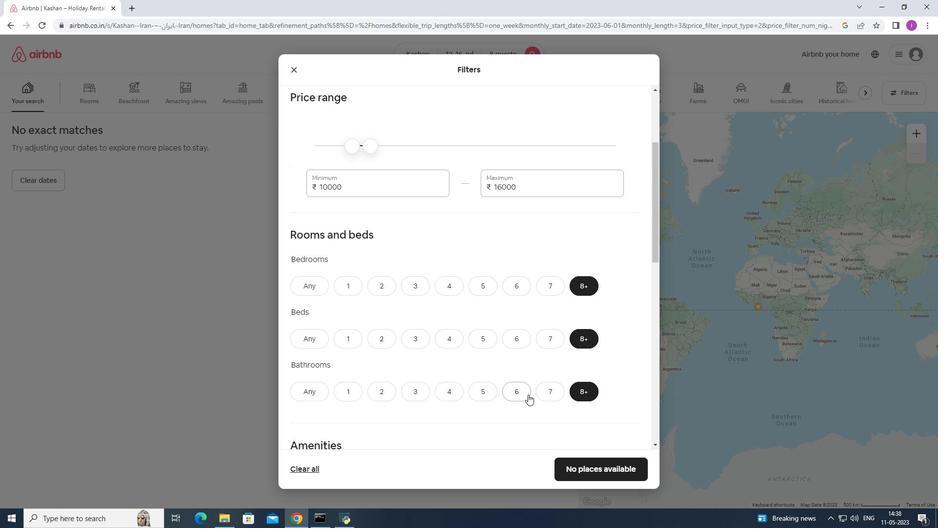 
Action: Mouse scrolled (527, 395) with delta (0, 0)
Screenshot: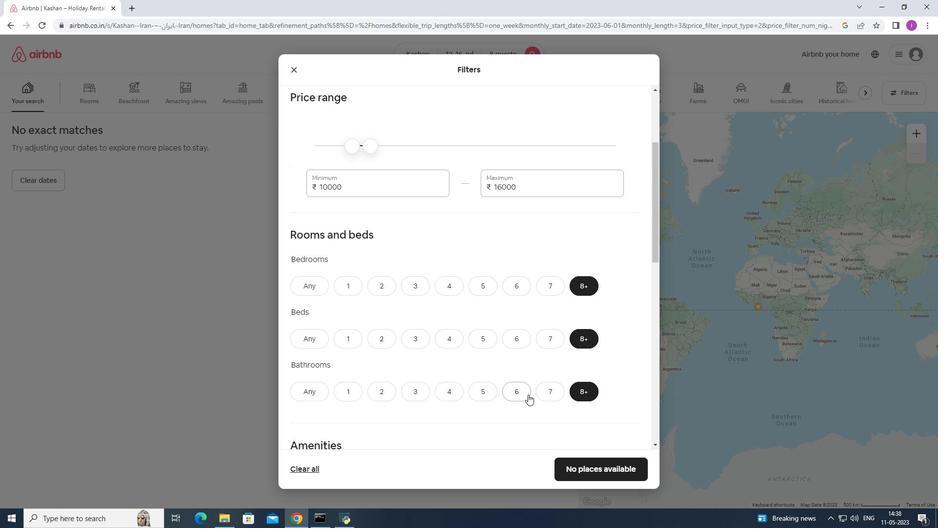 
Action: Mouse scrolled (527, 395) with delta (0, 0)
Screenshot: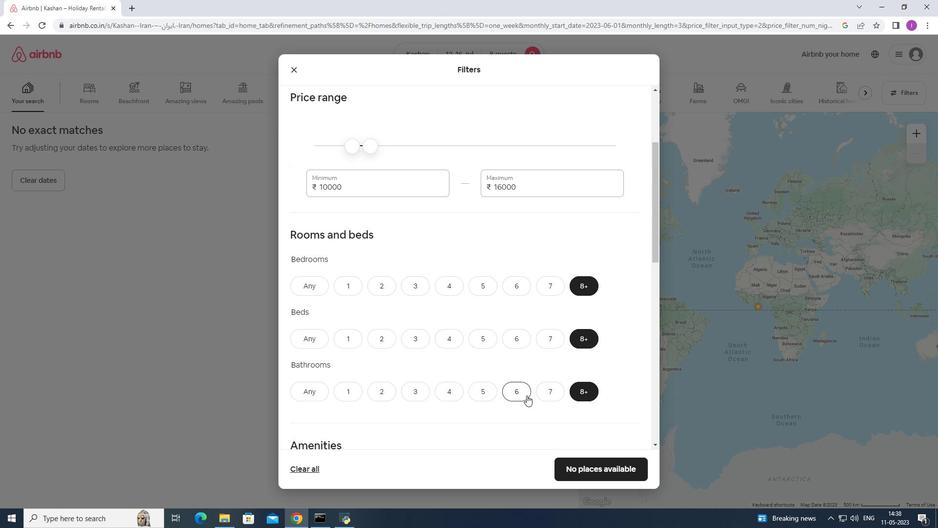 
Action: Mouse moved to (293, 302)
Screenshot: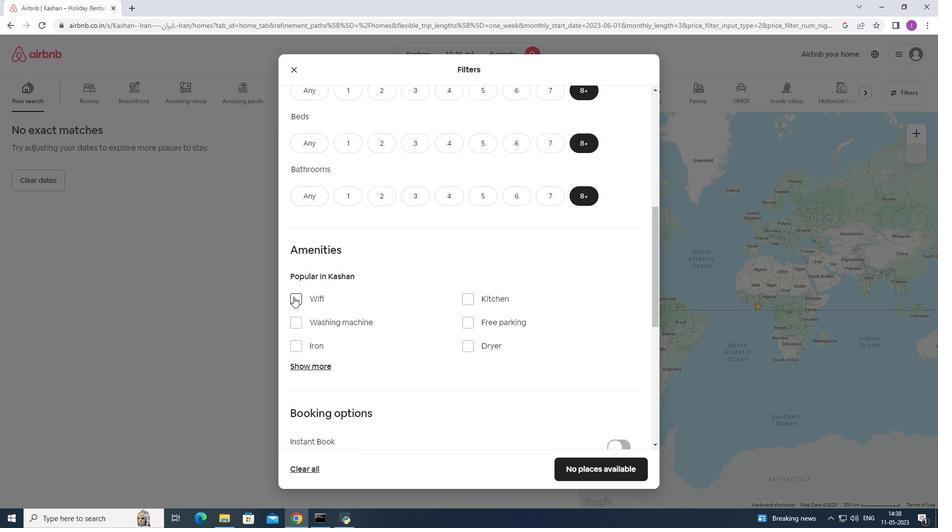 
Action: Mouse pressed left at (293, 302)
Screenshot: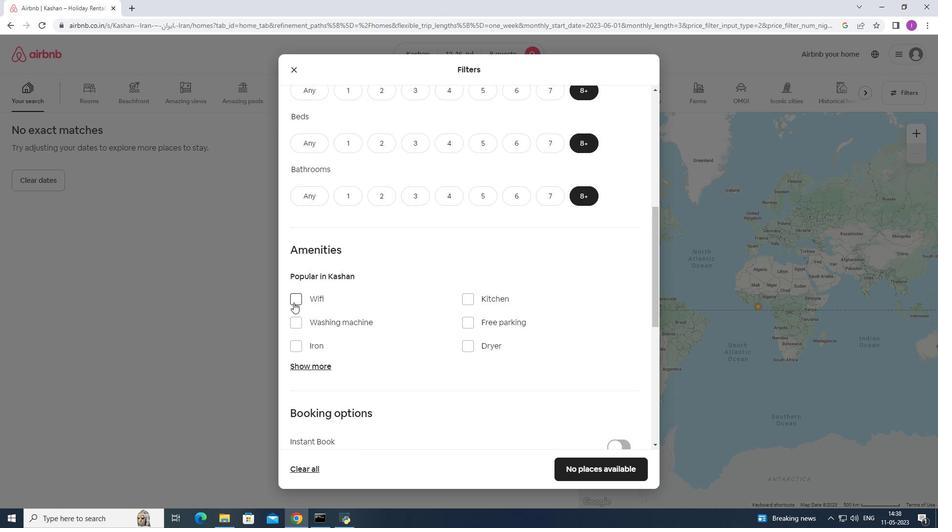 
Action: Mouse moved to (471, 323)
Screenshot: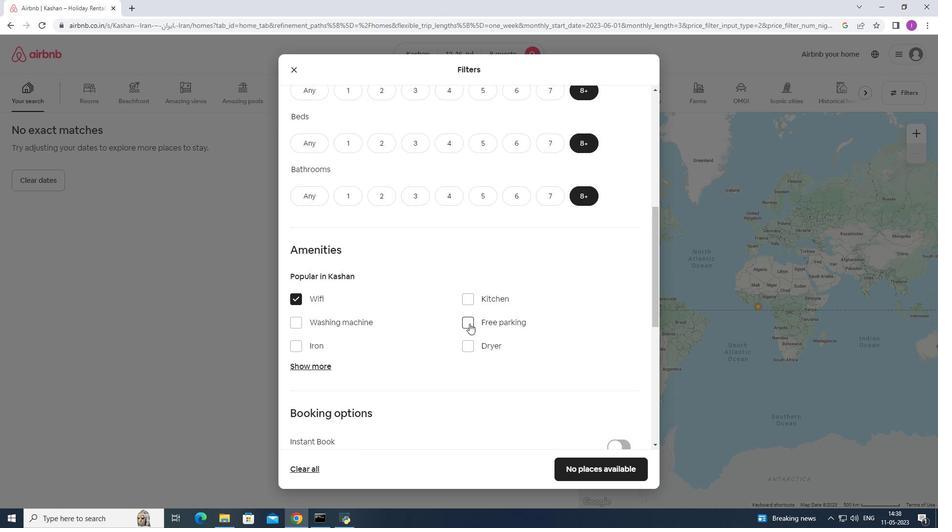 
Action: Mouse pressed left at (471, 323)
Screenshot: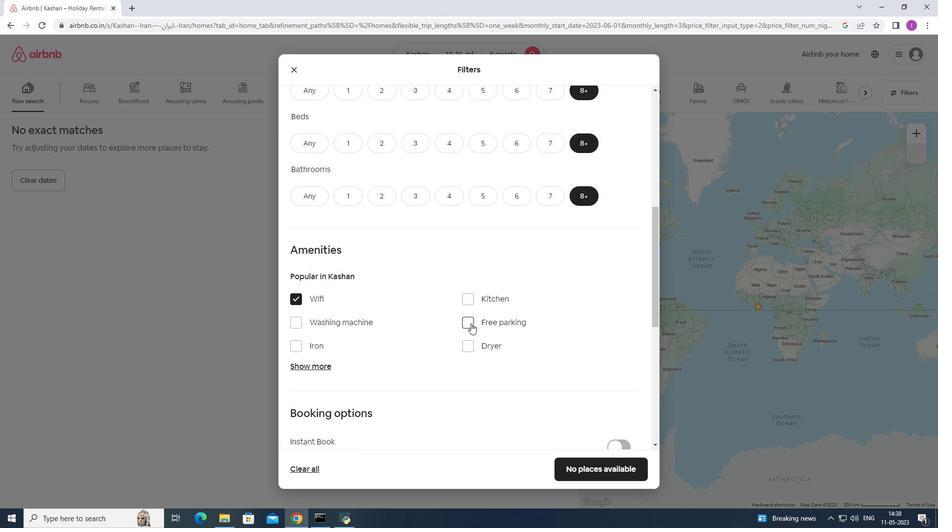 
Action: Mouse moved to (321, 367)
Screenshot: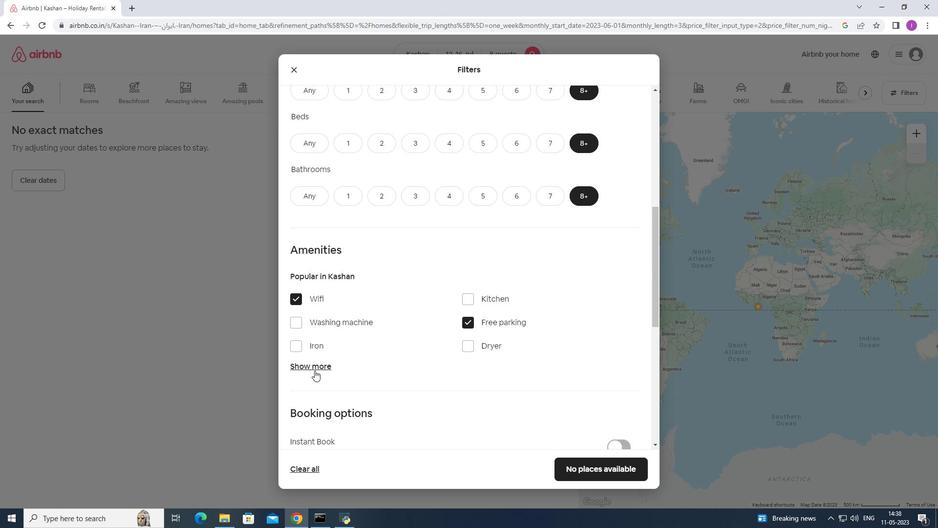 
Action: Mouse pressed left at (321, 367)
Screenshot: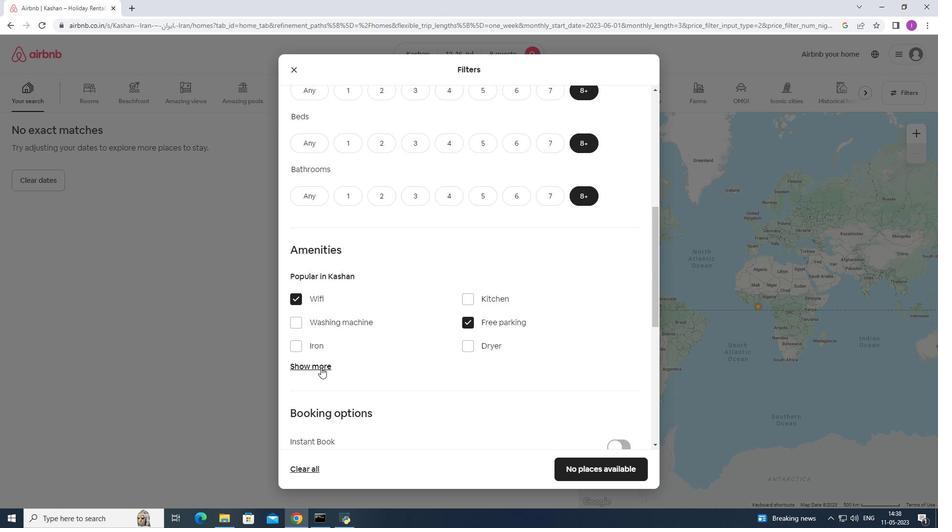 
Action: Mouse moved to (319, 371)
Screenshot: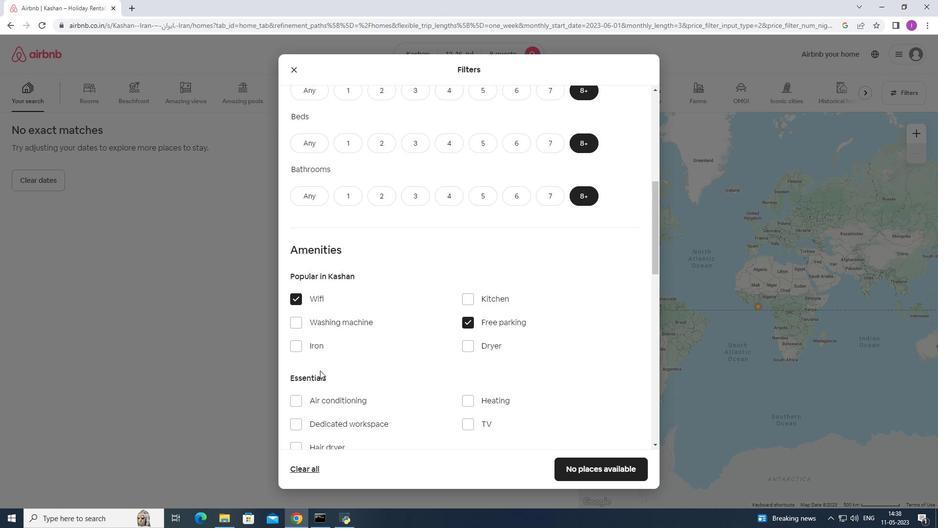 
Action: Mouse scrolled (319, 370) with delta (0, 0)
Screenshot: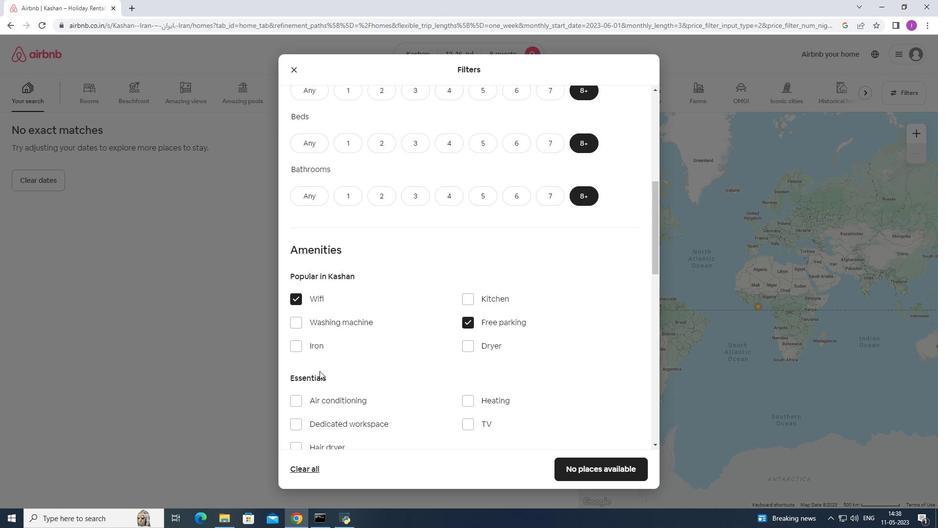 
Action: Mouse scrolled (319, 370) with delta (0, 0)
Screenshot: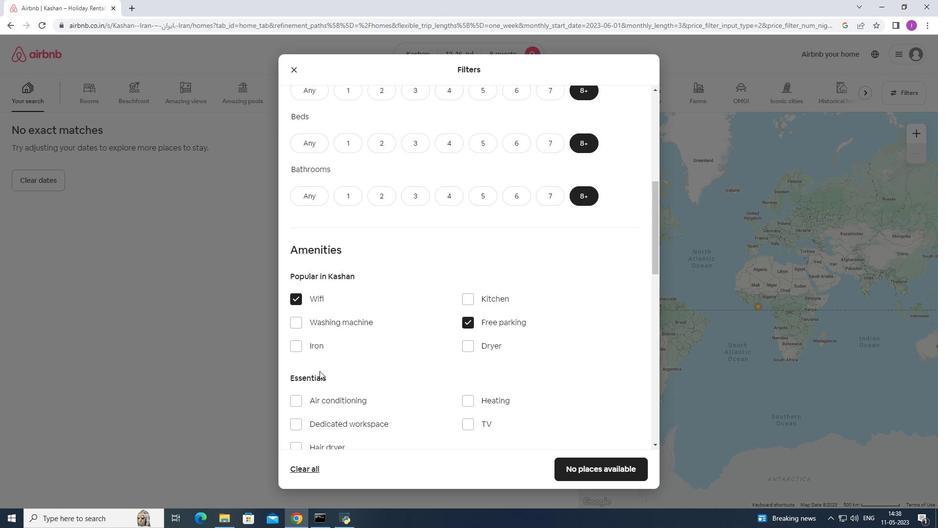
Action: Mouse moved to (472, 327)
Screenshot: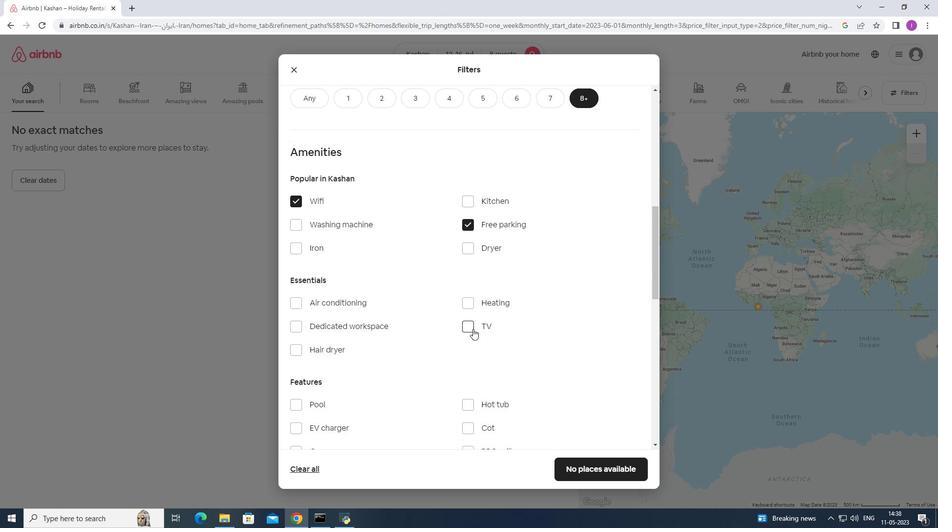 
Action: Mouse pressed left at (472, 327)
Screenshot: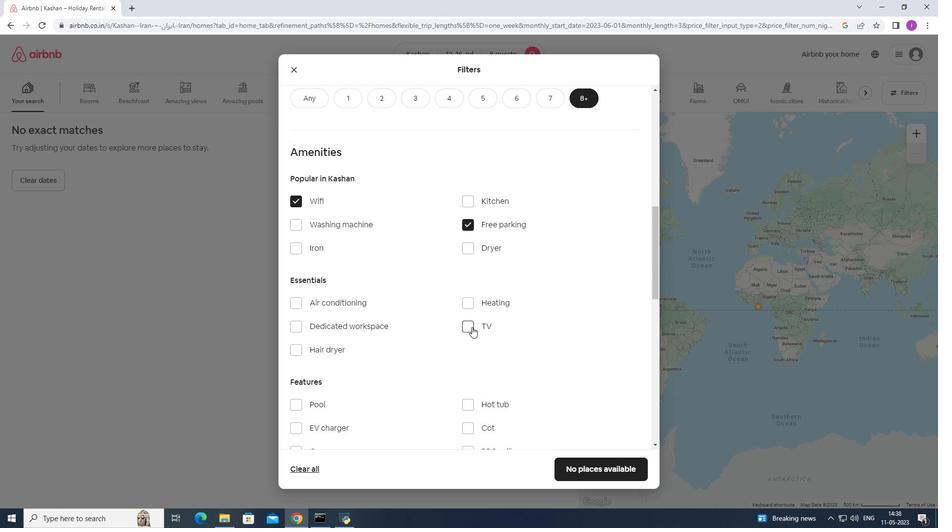 
Action: Mouse moved to (425, 401)
Screenshot: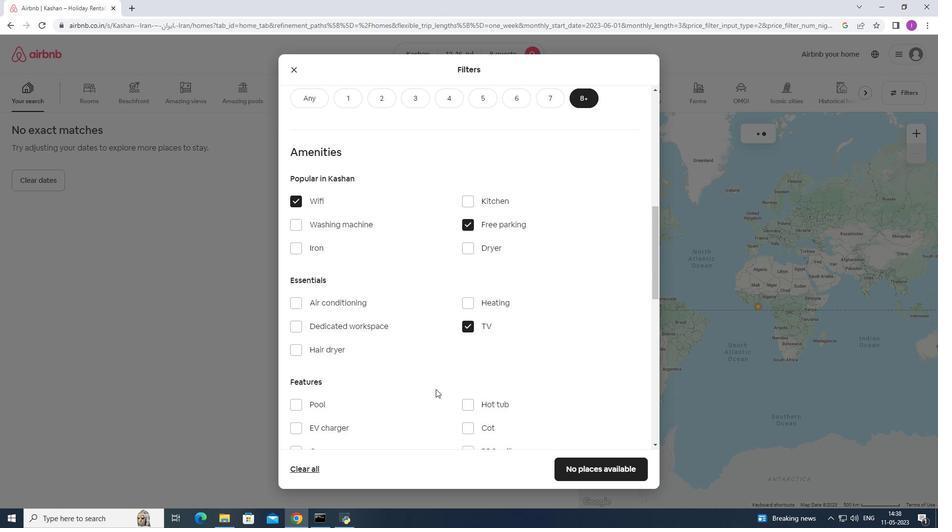 
Action: Mouse scrolled (425, 401) with delta (0, 0)
Screenshot: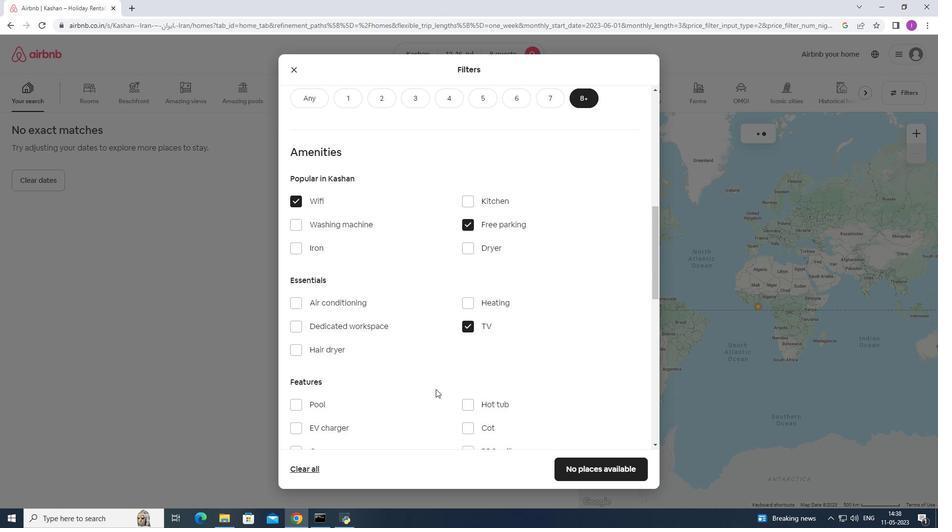 
Action: Mouse moved to (423, 403)
Screenshot: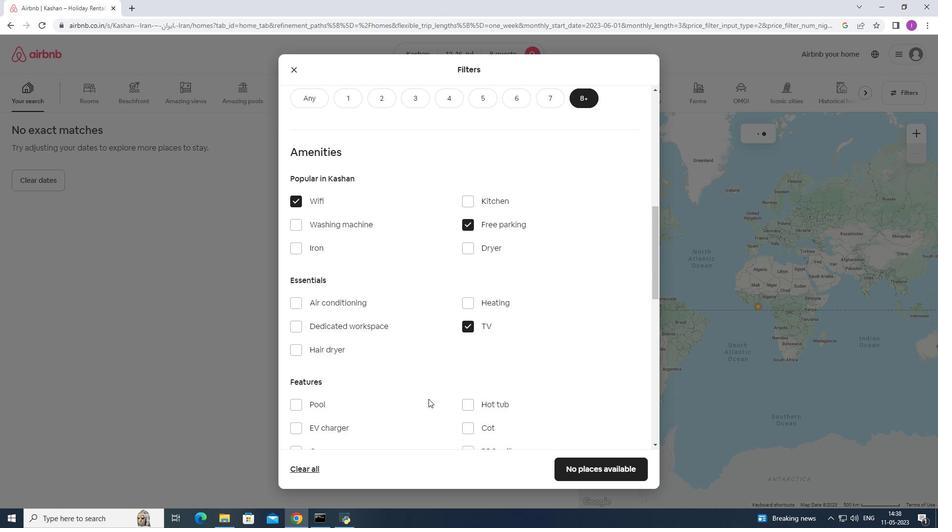 
Action: Mouse scrolled (423, 402) with delta (0, 0)
Screenshot: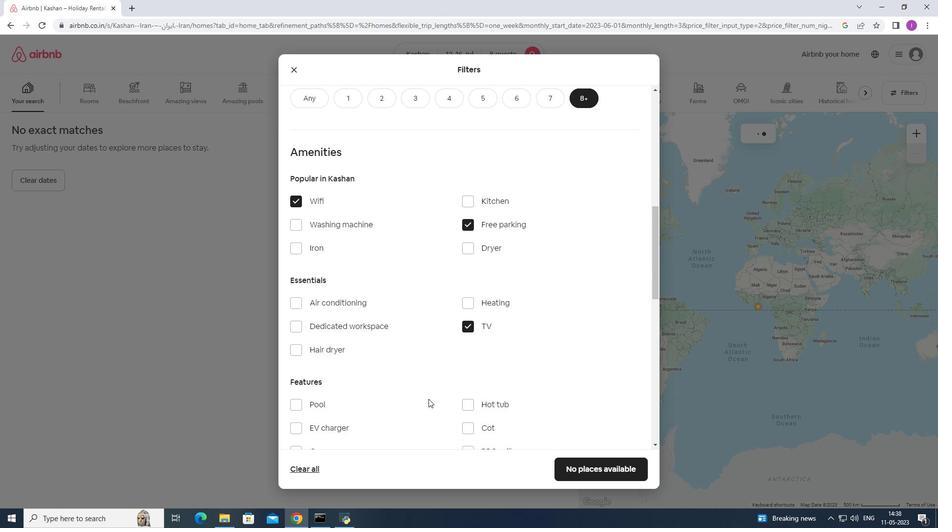 
Action: Mouse scrolled (423, 402) with delta (0, 0)
Screenshot: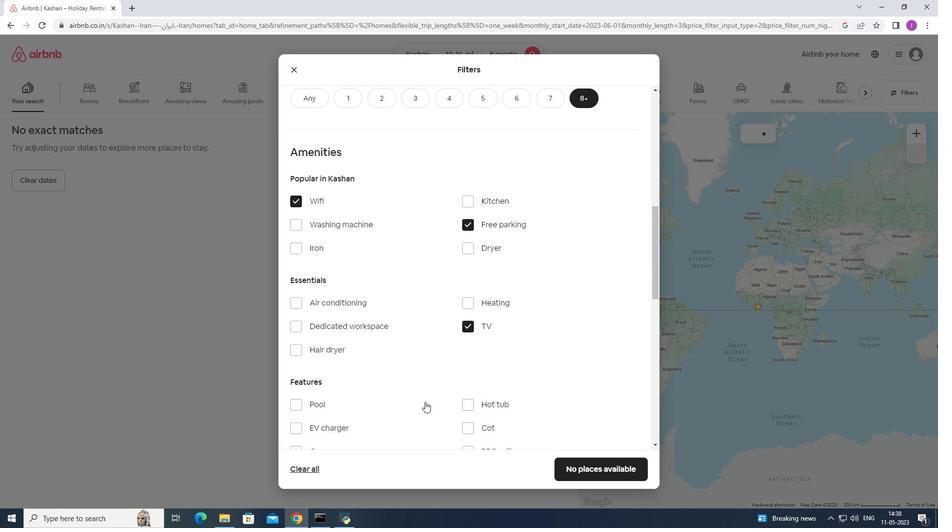 
Action: Mouse moved to (416, 397)
Screenshot: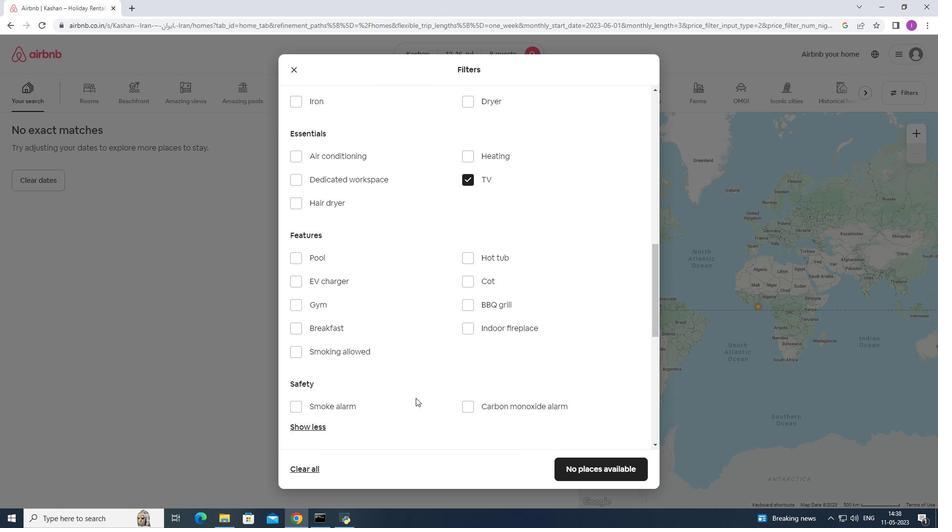 
Action: Mouse scrolled (416, 396) with delta (0, 0)
Screenshot: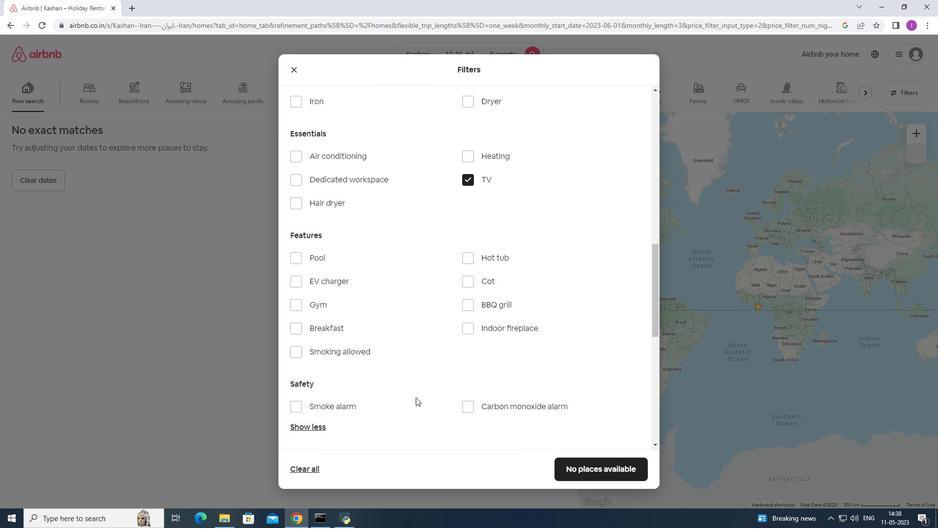 
Action: Mouse scrolled (416, 396) with delta (0, 0)
Screenshot: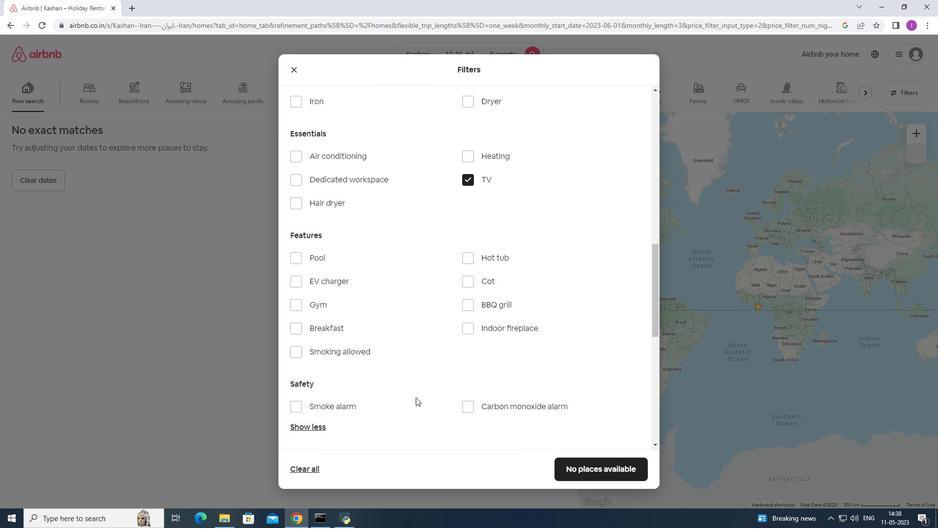 
Action: Mouse scrolled (416, 396) with delta (0, 0)
Screenshot: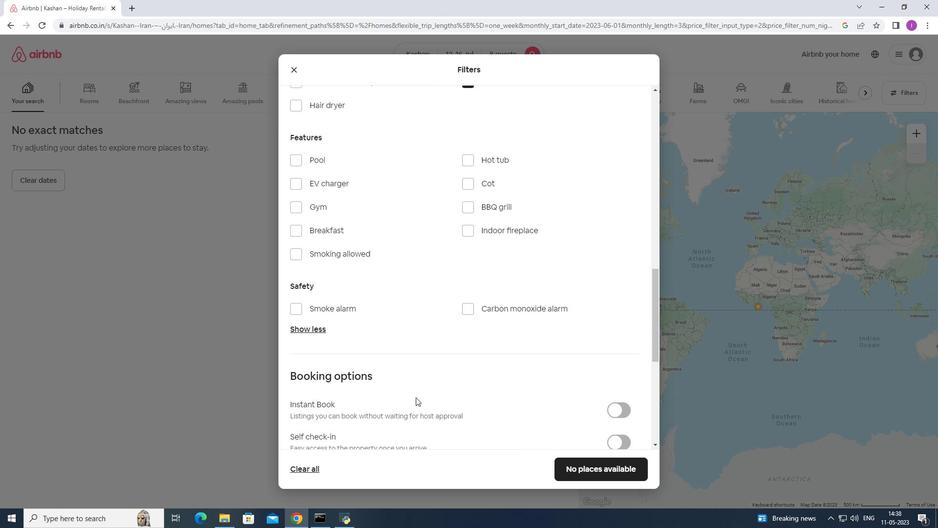 
Action: Mouse scrolled (416, 396) with delta (0, 0)
Screenshot: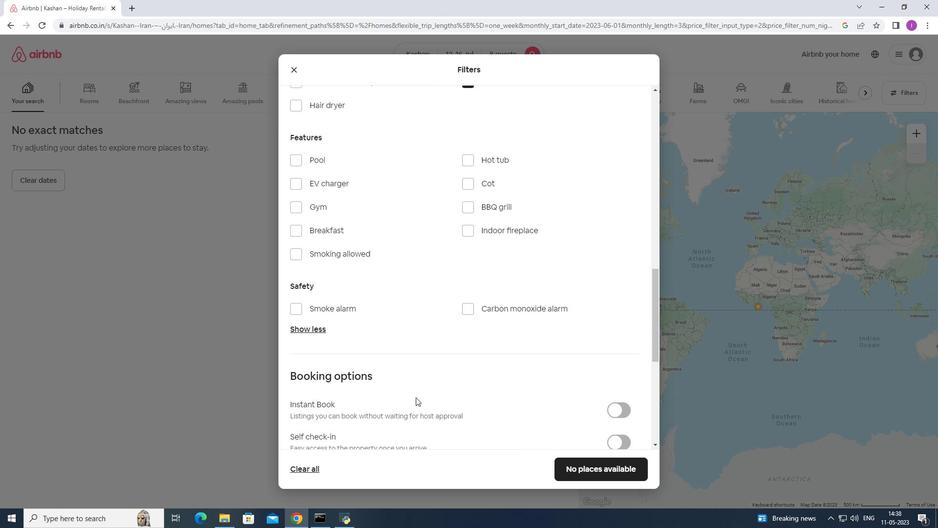 
Action: Mouse moved to (409, 357)
Screenshot: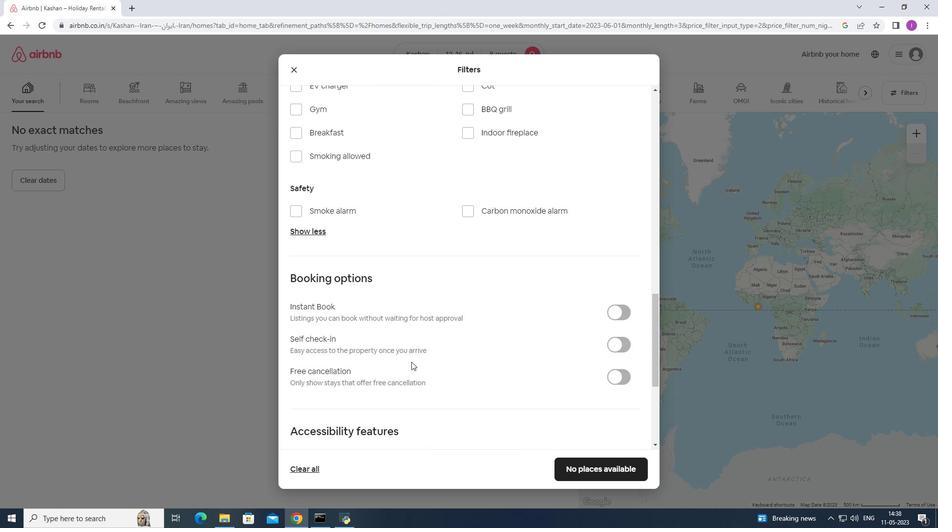 
Action: Mouse scrolled (409, 357) with delta (0, 0)
Screenshot: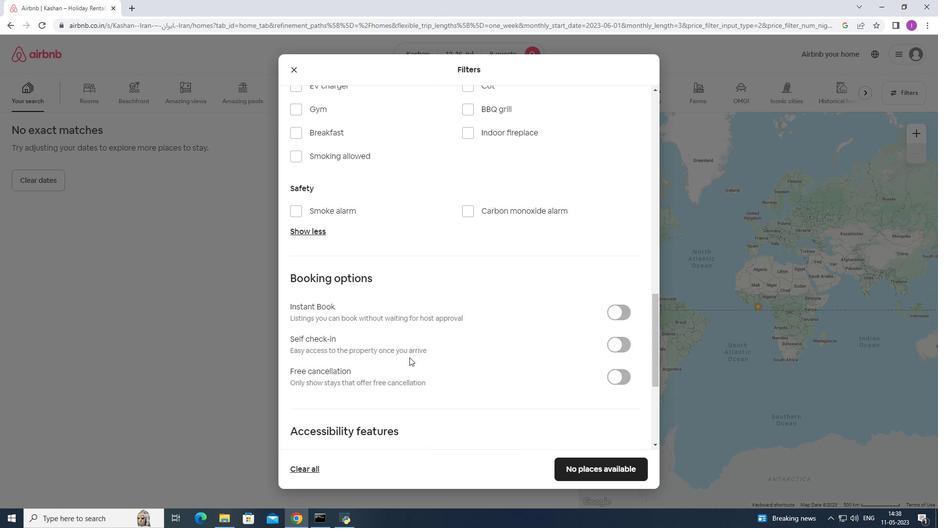 
Action: Mouse scrolled (409, 357) with delta (0, 0)
Screenshot: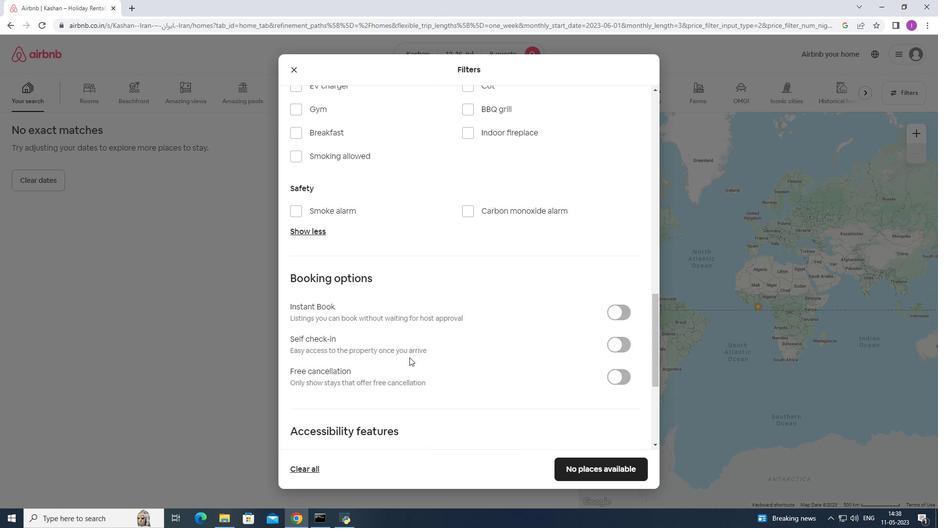 
Action: Mouse moved to (300, 205)
Screenshot: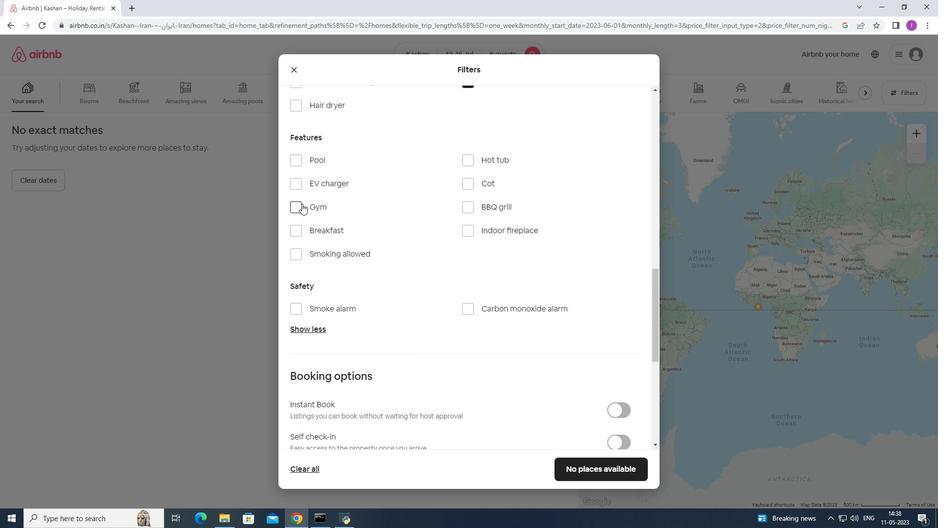 
Action: Mouse pressed left at (300, 205)
Screenshot: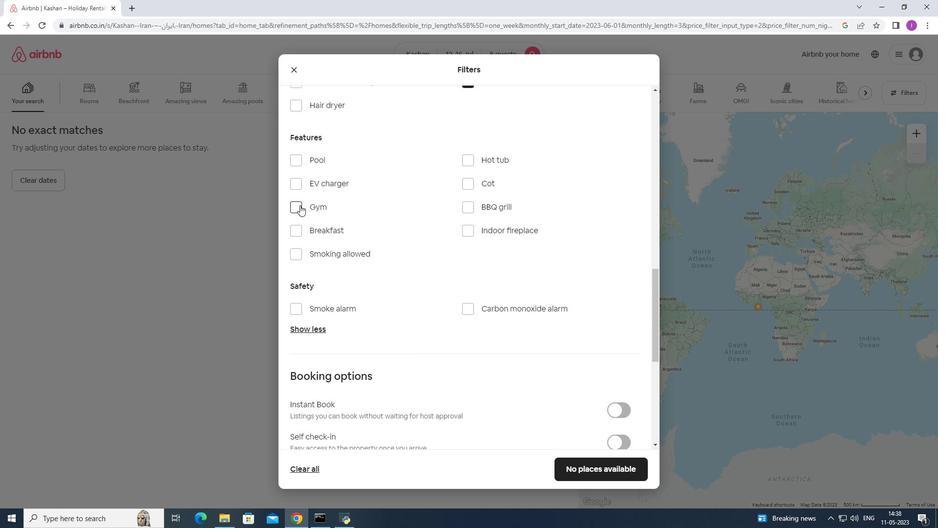 
Action: Mouse moved to (294, 230)
Screenshot: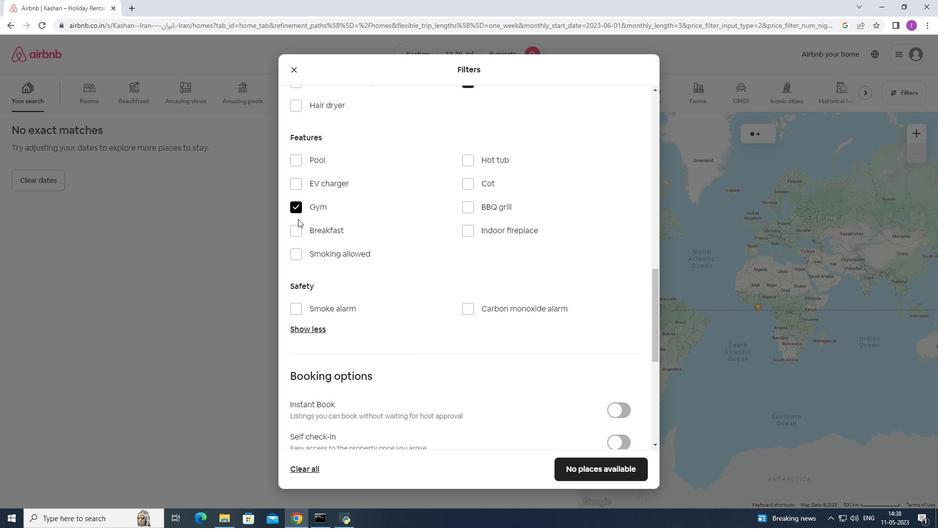 
Action: Mouse pressed left at (294, 230)
Screenshot: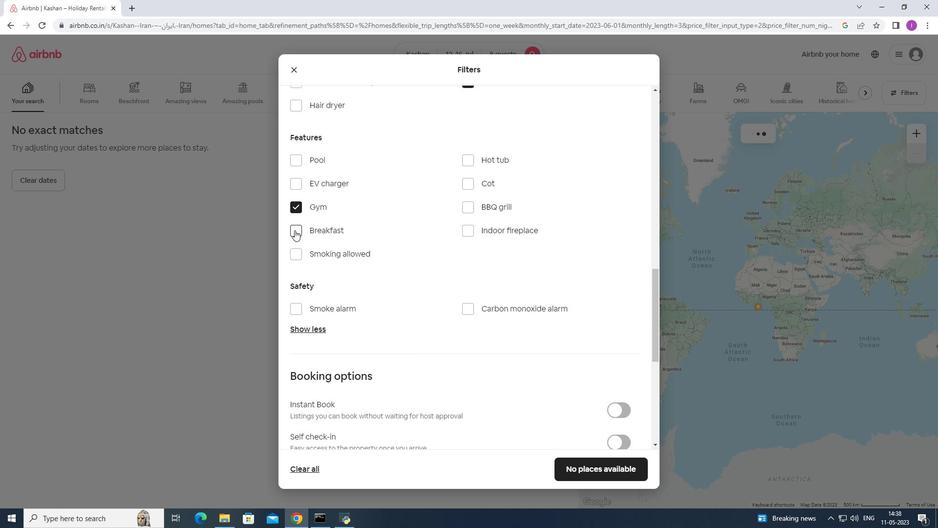 
Action: Mouse moved to (493, 356)
Screenshot: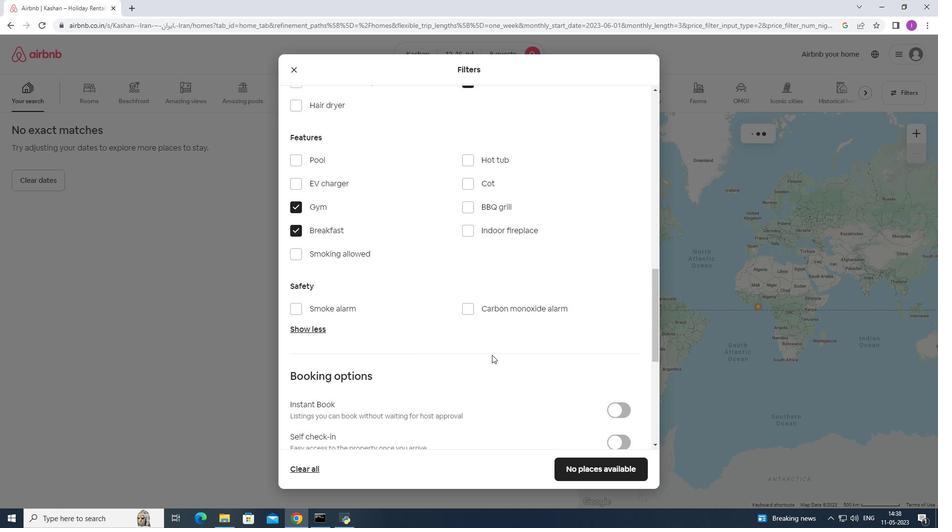 
Action: Mouse scrolled (493, 355) with delta (0, 0)
Screenshot: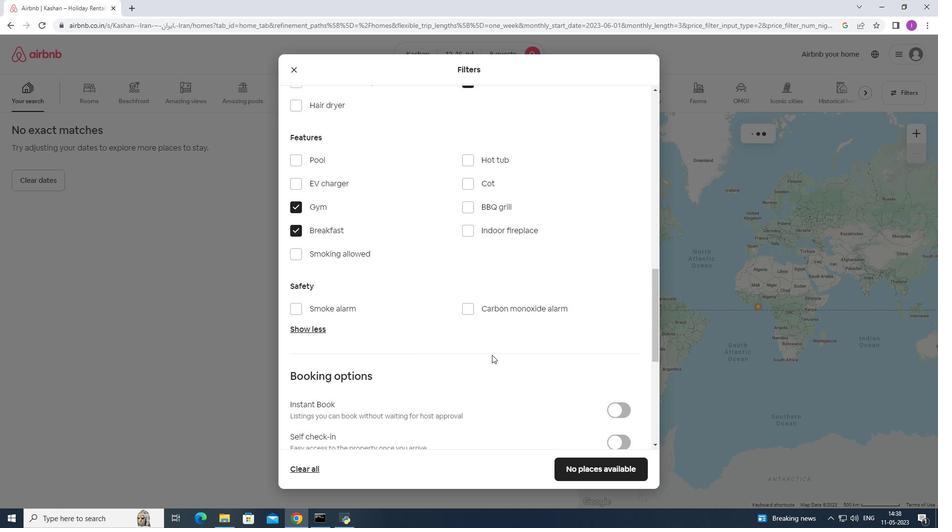 
Action: Mouse scrolled (493, 355) with delta (0, 0)
Screenshot: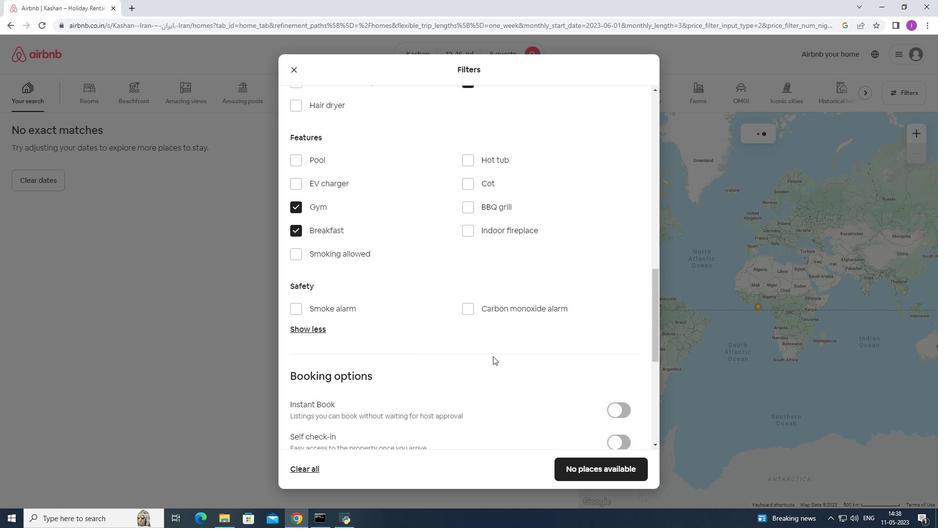 
Action: Mouse scrolled (493, 355) with delta (0, 0)
Screenshot: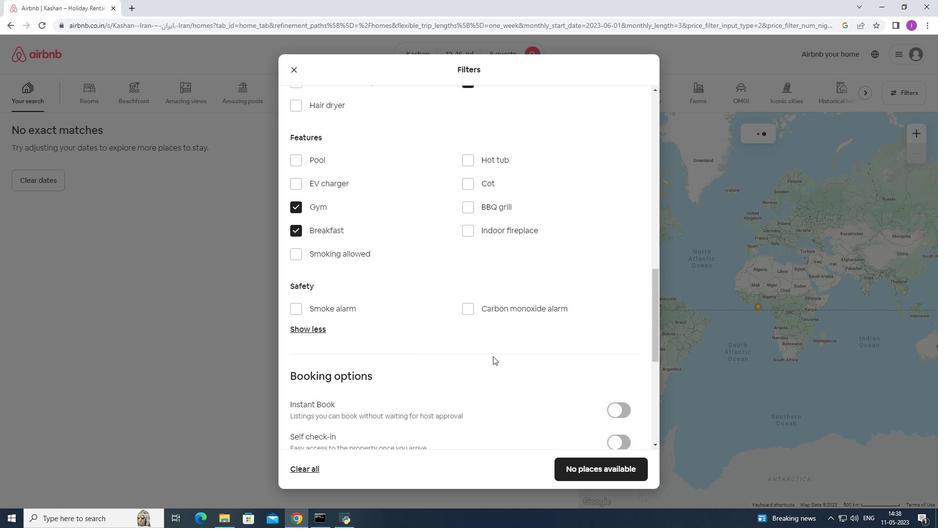 
Action: Mouse moved to (627, 295)
Screenshot: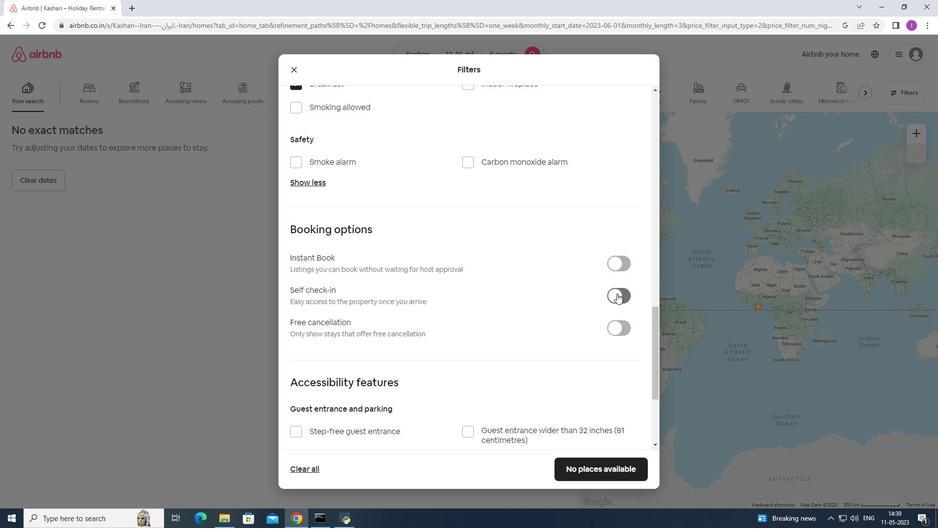
Action: Mouse pressed left at (627, 295)
Screenshot: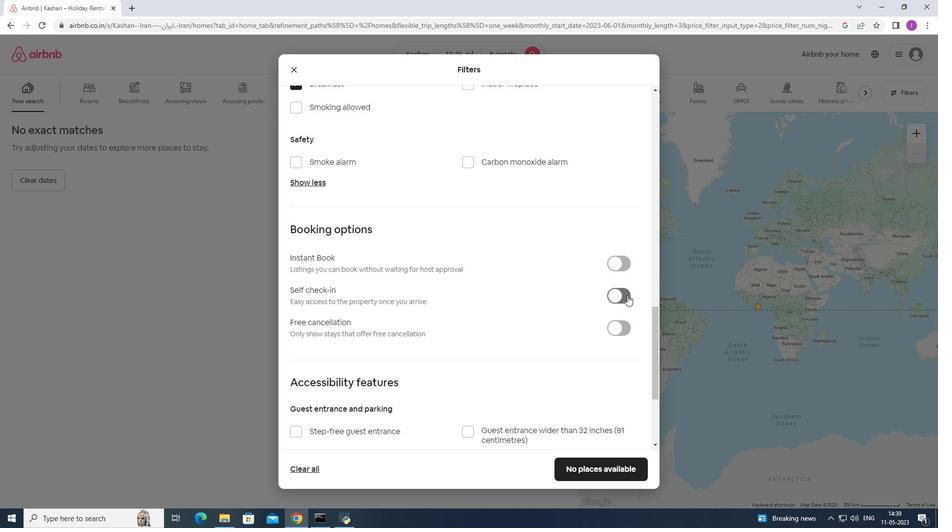 
Action: Mouse moved to (475, 365)
Screenshot: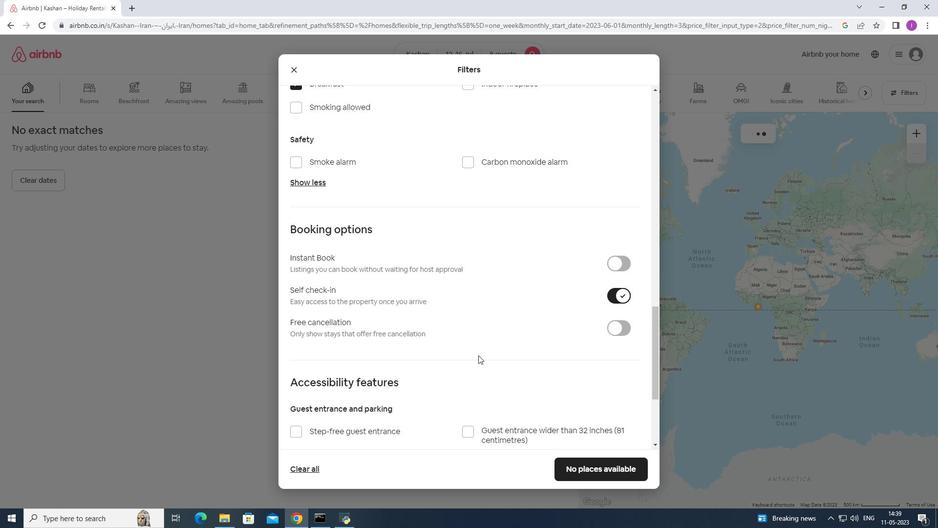 
Action: Mouse scrolled (475, 364) with delta (0, 0)
Screenshot: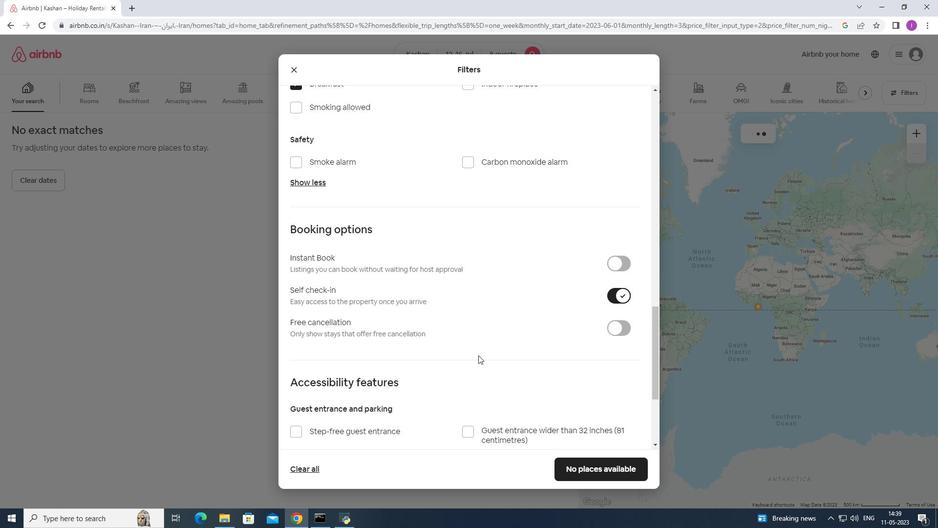 
Action: Mouse scrolled (475, 364) with delta (0, 0)
Screenshot: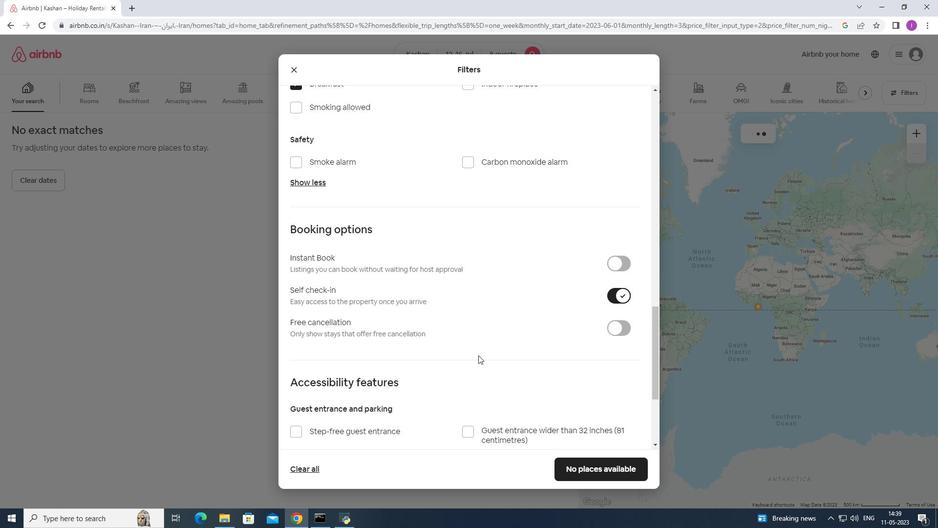 
Action: Mouse scrolled (475, 364) with delta (0, 0)
Screenshot: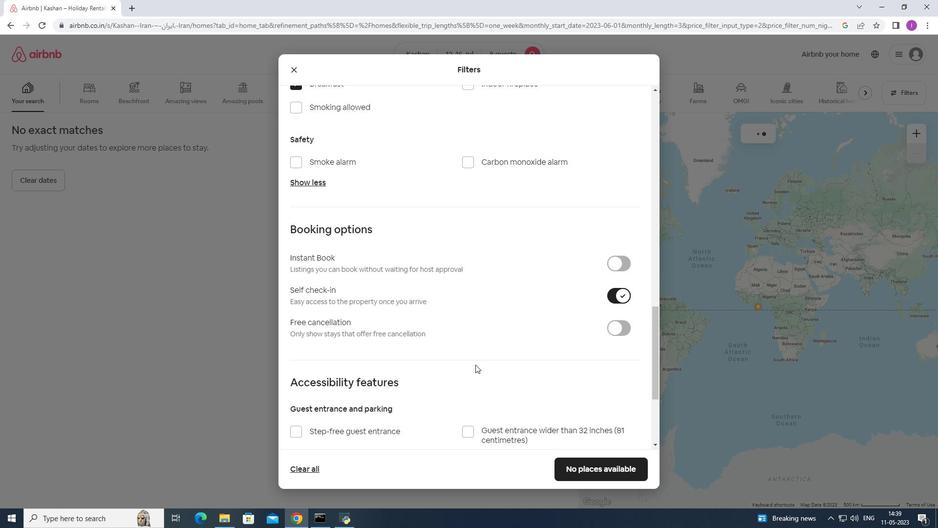 
Action: Mouse scrolled (475, 364) with delta (0, 0)
Screenshot: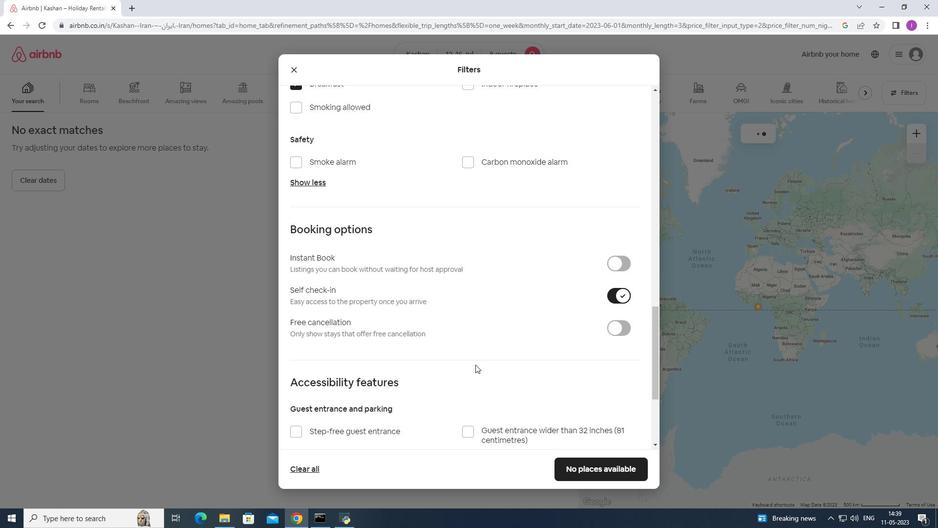 
Action: Mouse moved to (475, 367)
Screenshot: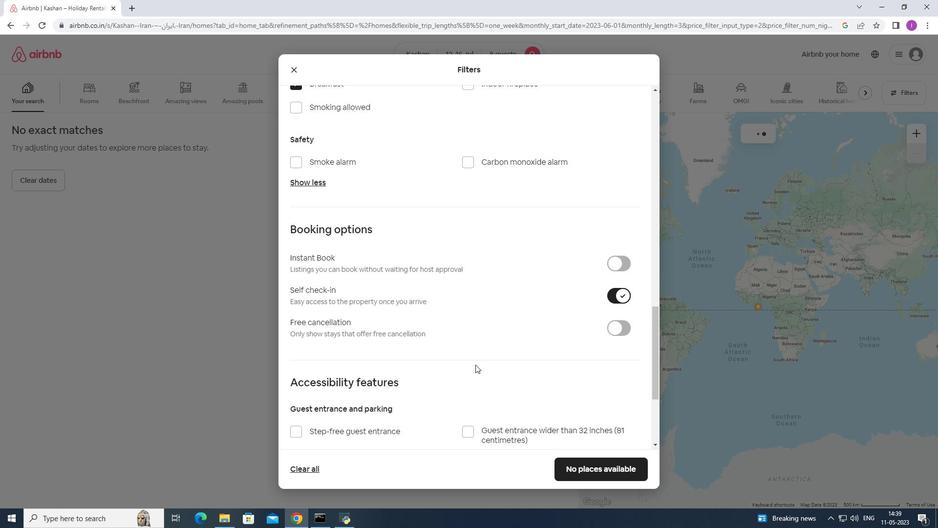 
Action: Mouse scrolled (475, 367) with delta (0, 0)
Screenshot: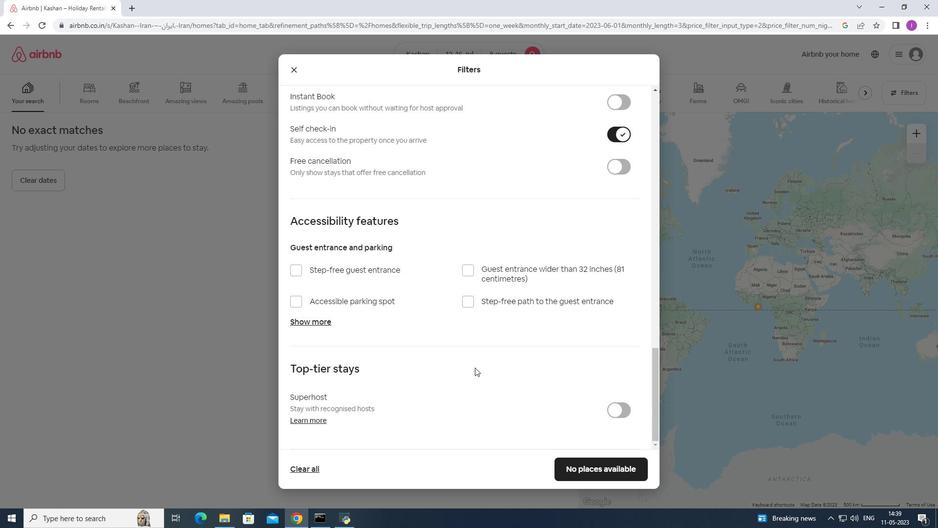 
Action: Mouse scrolled (475, 367) with delta (0, 0)
Screenshot: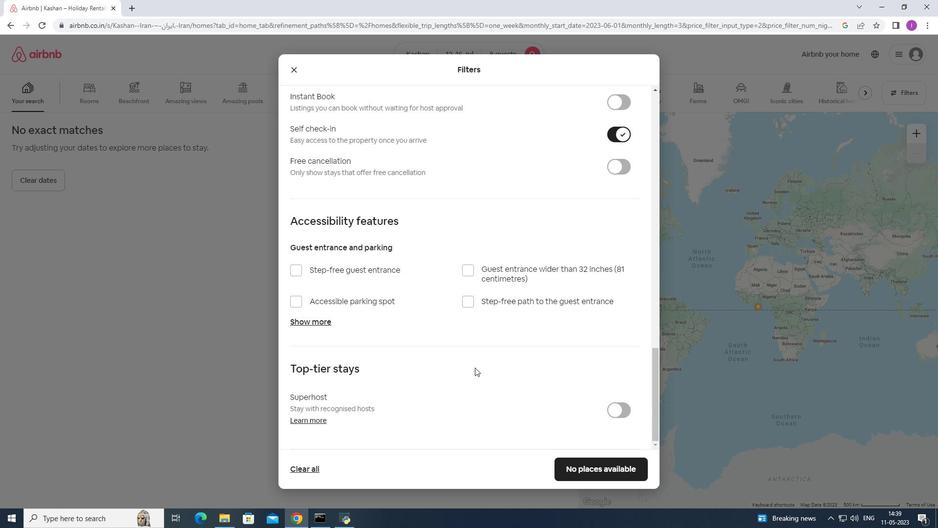 
Action: Mouse scrolled (475, 367) with delta (0, 0)
Screenshot: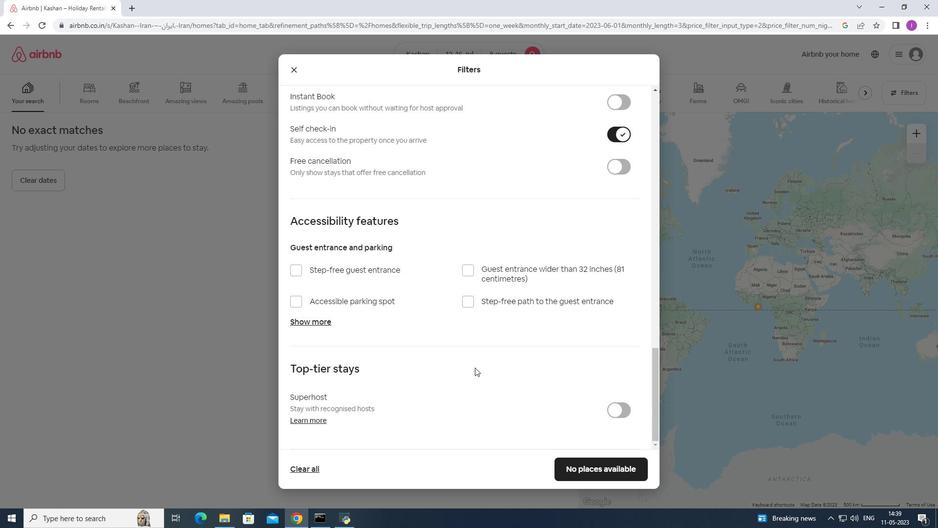 
Action: Mouse moved to (587, 469)
Screenshot: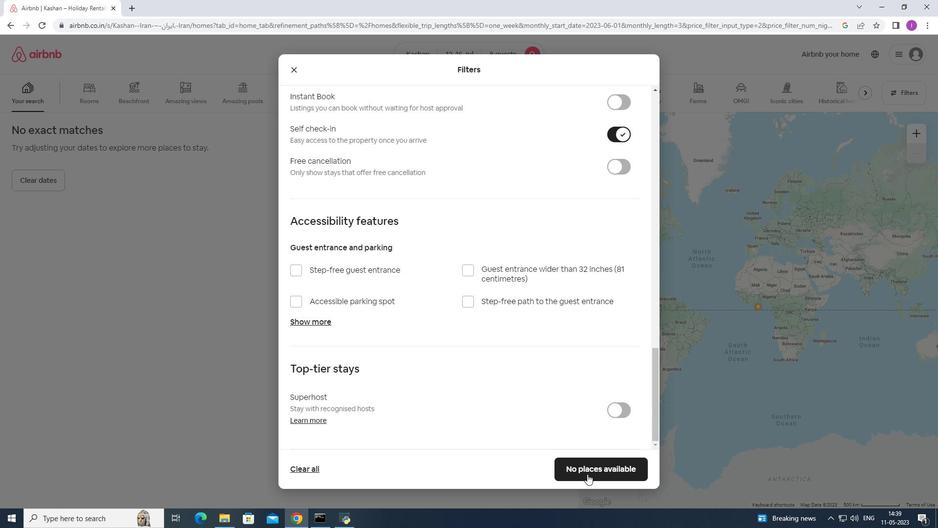 
Action: Mouse pressed left at (587, 469)
Screenshot: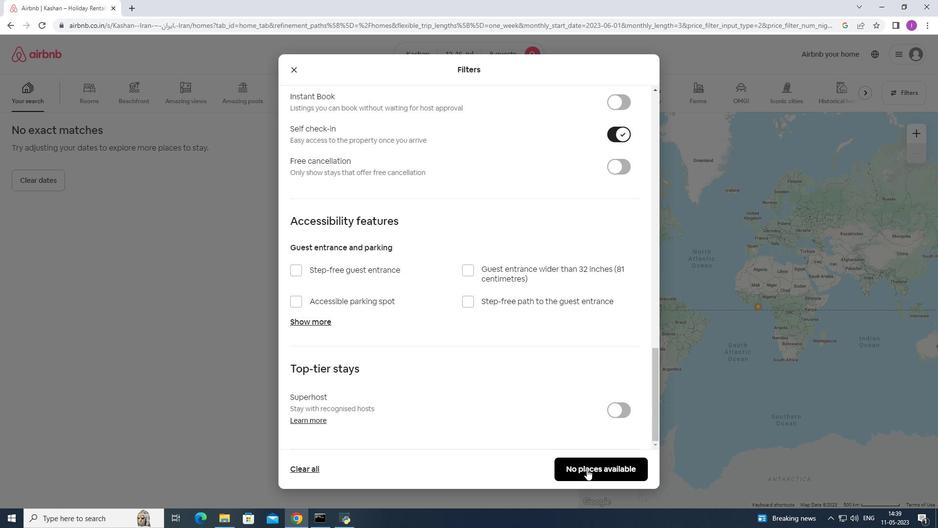 
Action: Mouse moved to (585, 465)
Screenshot: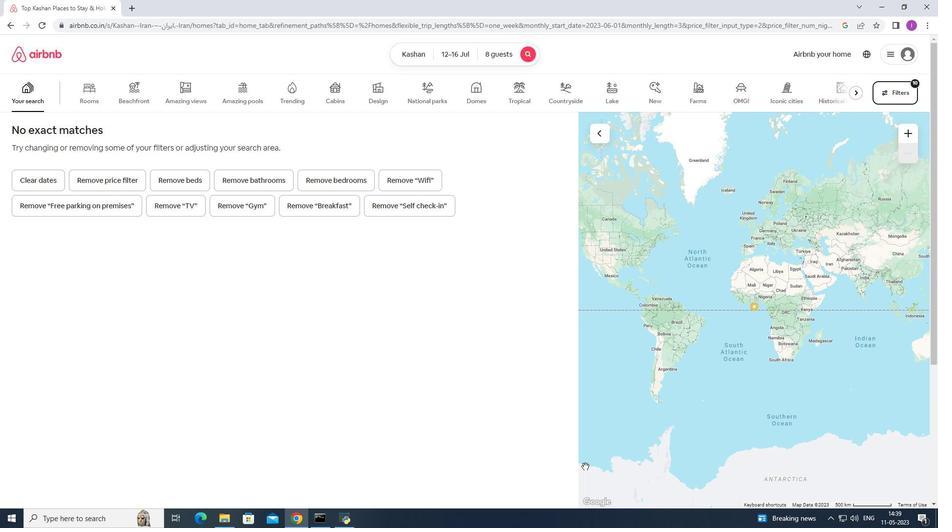 
